 Task: Search round trip flight ticket for 5 adults, 2 children, 1 infant in seat and 2 infants on lap in economy from Gillette: Gillette Campbell County Airport to Springfield: Abraham Lincoln Capital Airport on 5-2-2023 and return on 5-2-2023. Choice of flights is Singapure airlines. Number of bags: 2 checked bags. Price is upto 92000. Outbound departure time preference is 12:15. Return departure time preference is 20:15.
Action: Mouse moved to (345, 284)
Screenshot: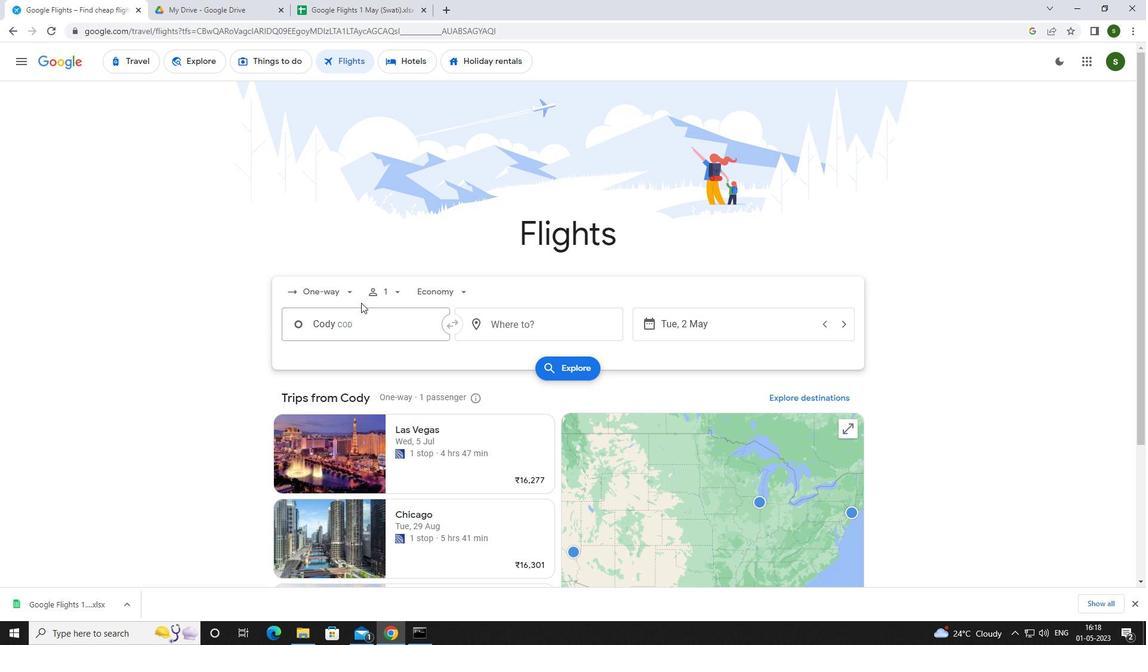 
Action: Mouse pressed left at (345, 284)
Screenshot: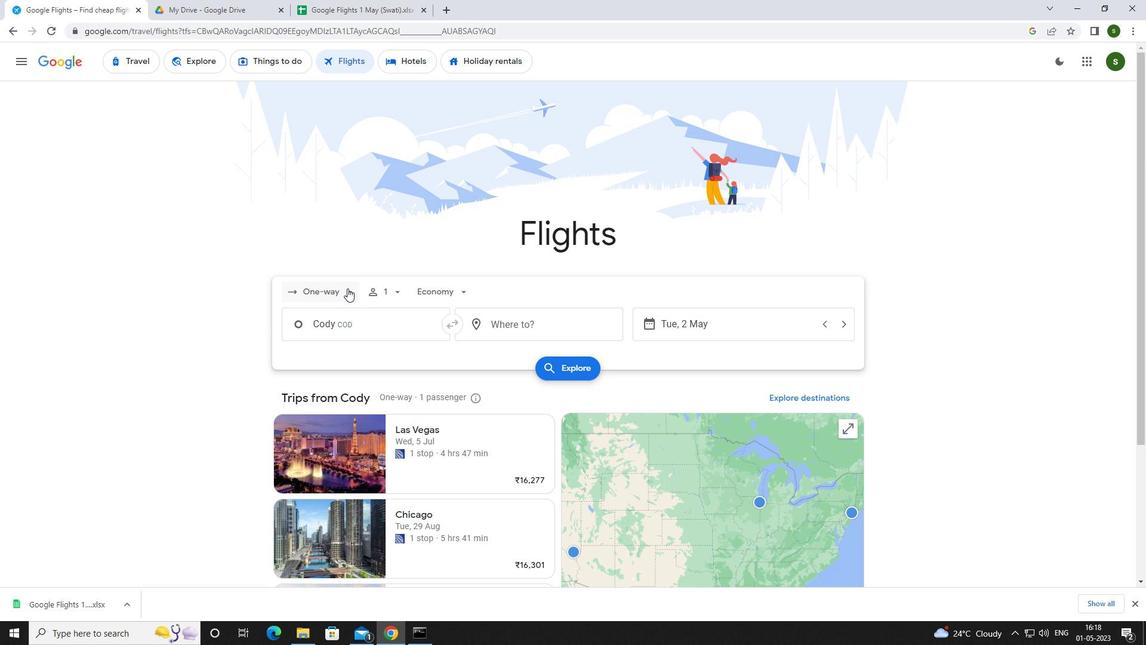 
Action: Mouse moved to (337, 326)
Screenshot: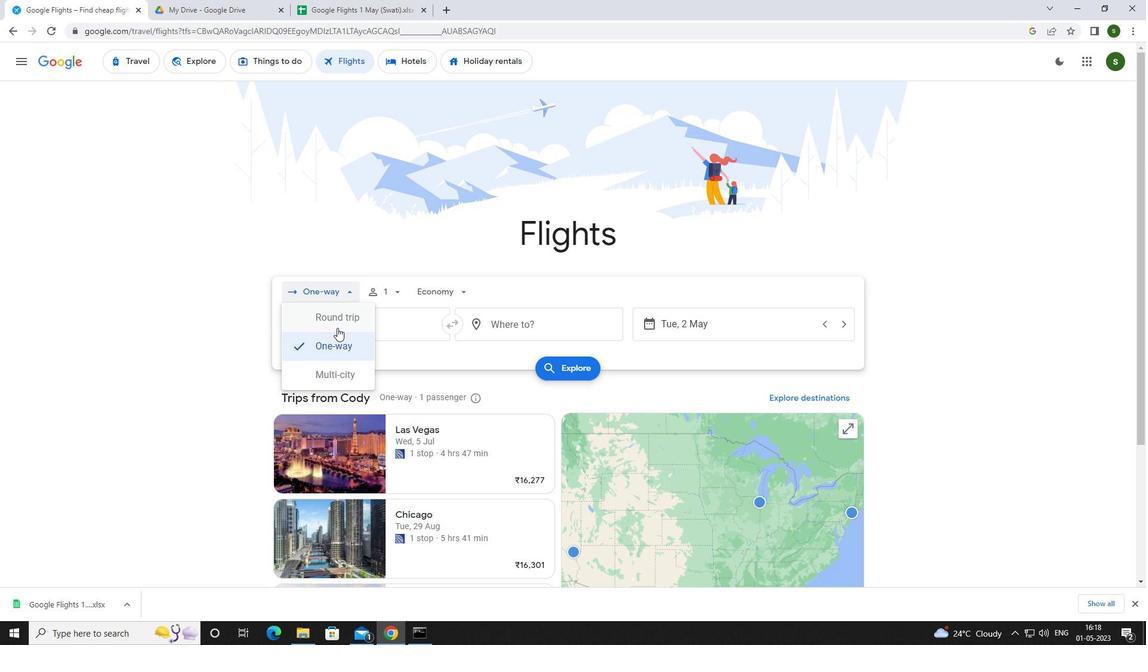 
Action: Mouse pressed left at (337, 326)
Screenshot: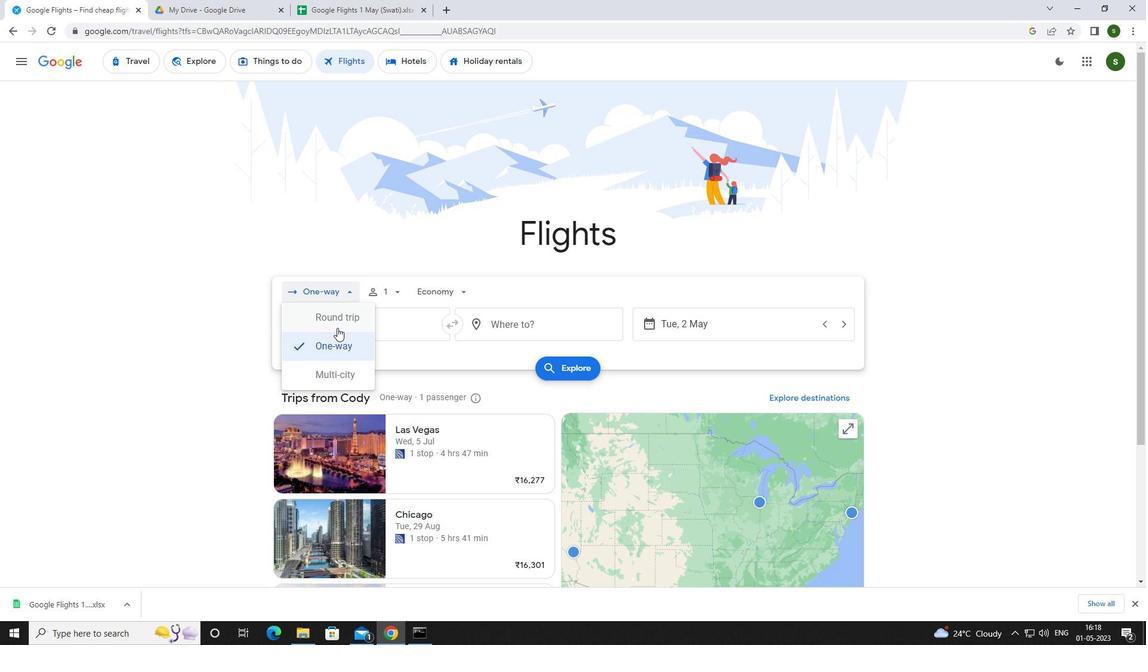 
Action: Mouse moved to (393, 295)
Screenshot: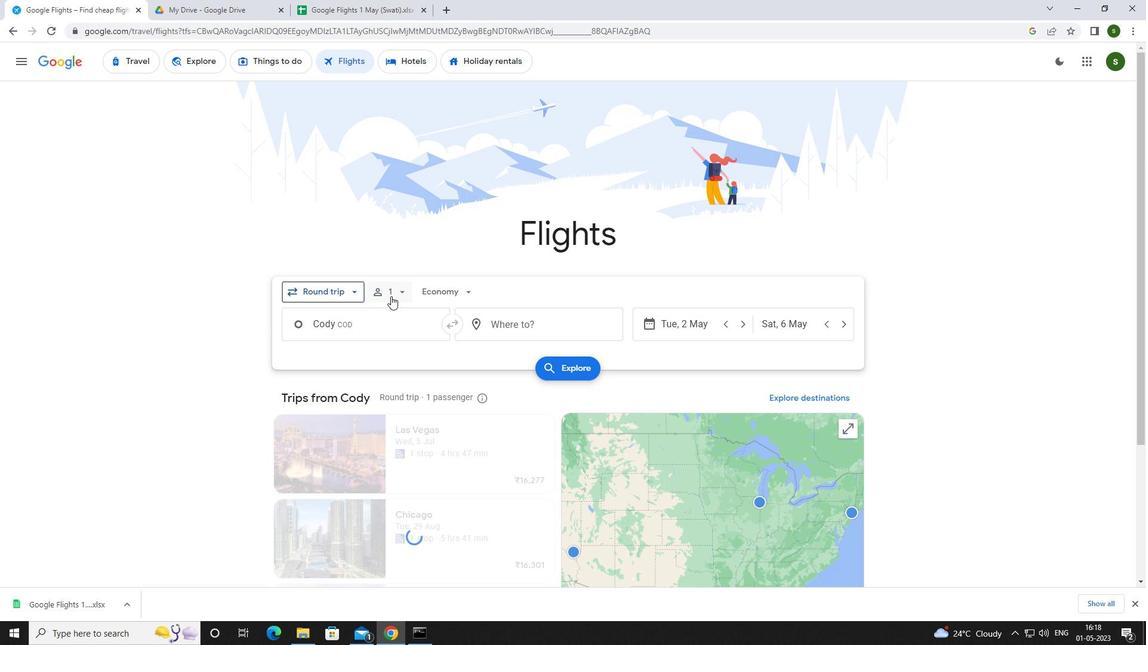 
Action: Mouse pressed left at (393, 295)
Screenshot: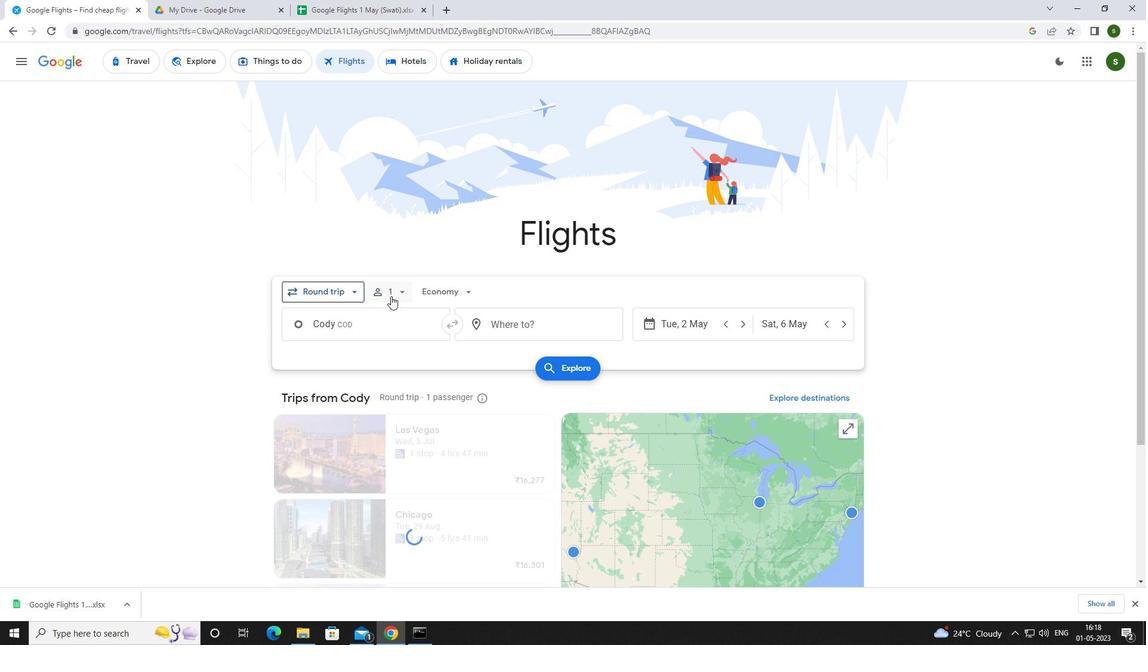
Action: Mouse moved to (501, 321)
Screenshot: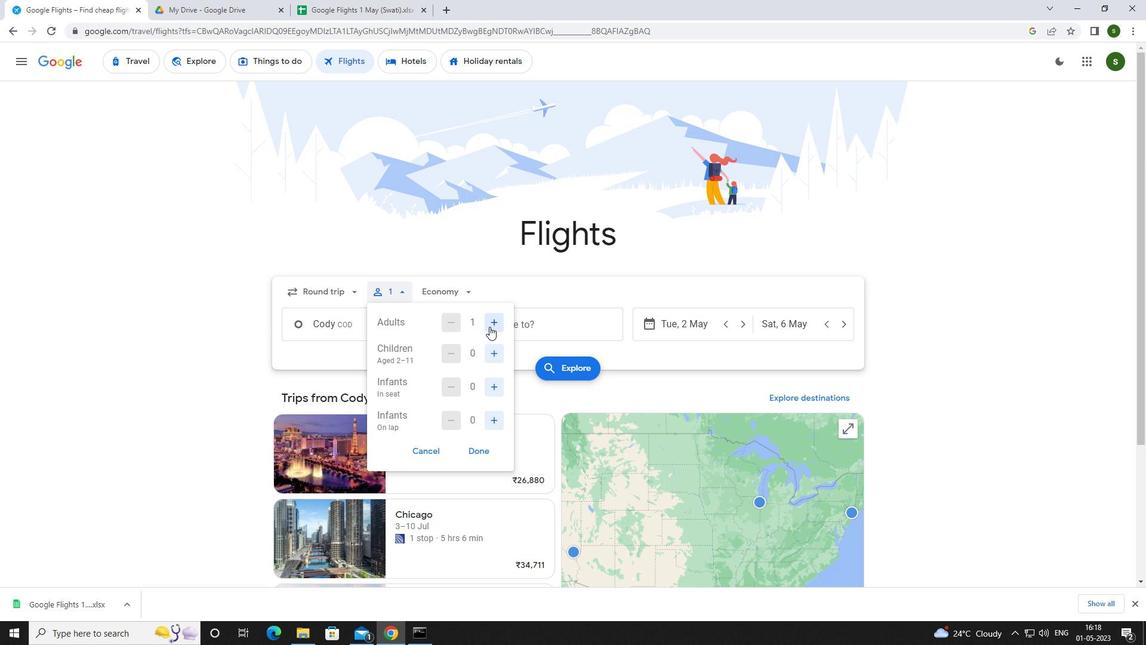 
Action: Mouse pressed left at (501, 321)
Screenshot: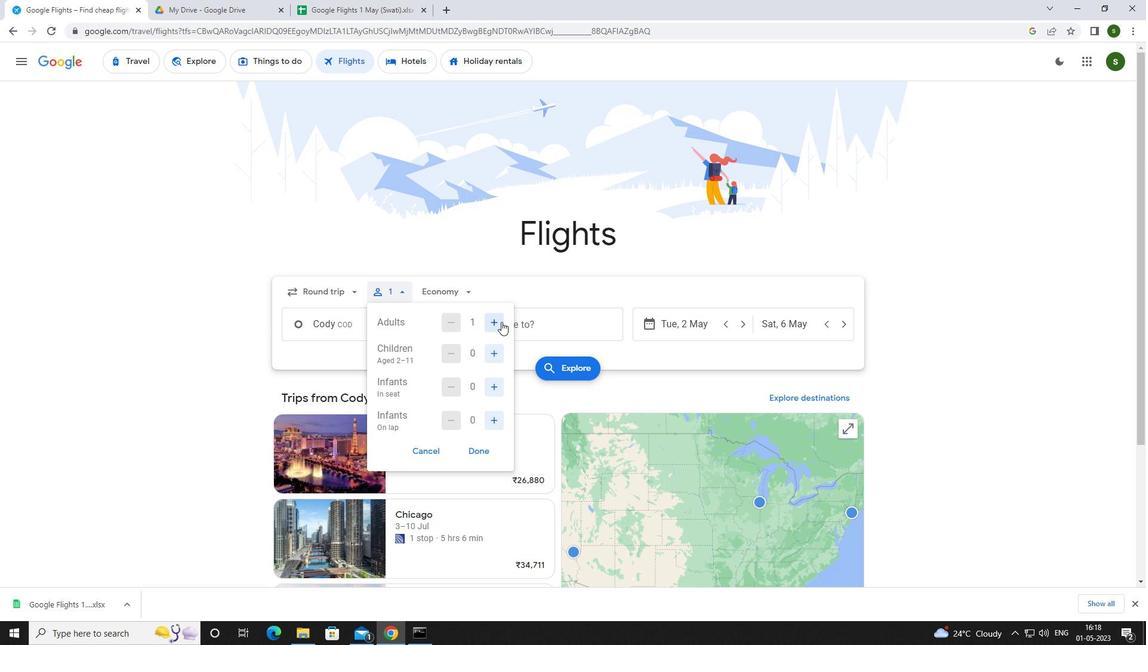 
Action: Mouse pressed left at (501, 321)
Screenshot: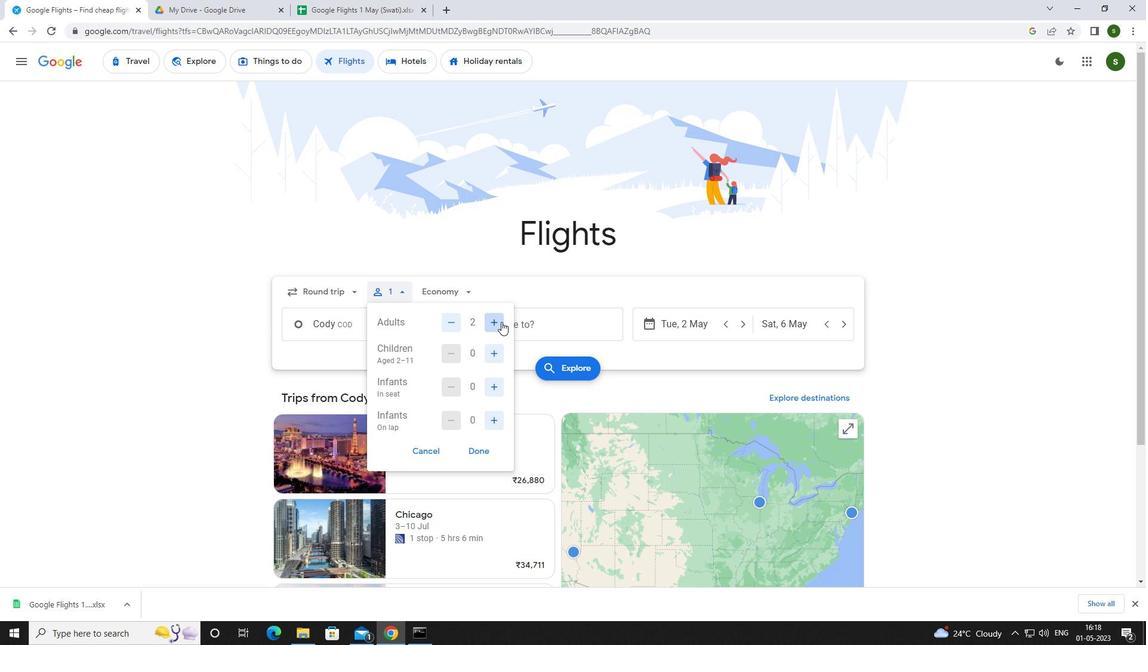 
Action: Mouse pressed left at (501, 321)
Screenshot: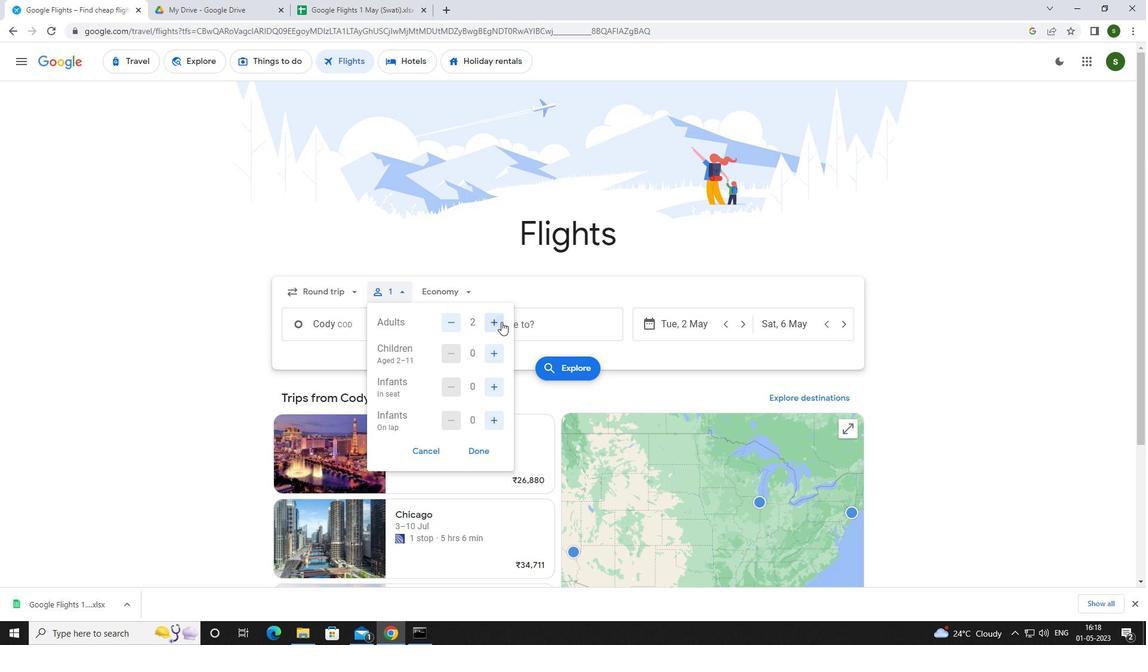 
Action: Mouse pressed left at (501, 321)
Screenshot: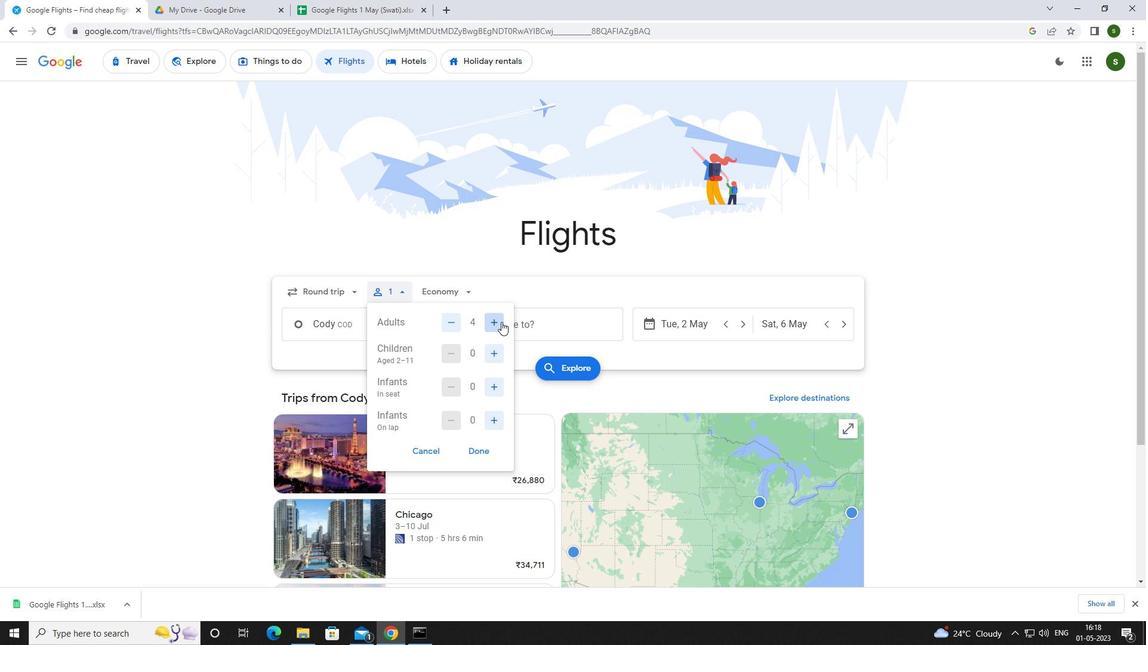 
Action: Mouse moved to (492, 349)
Screenshot: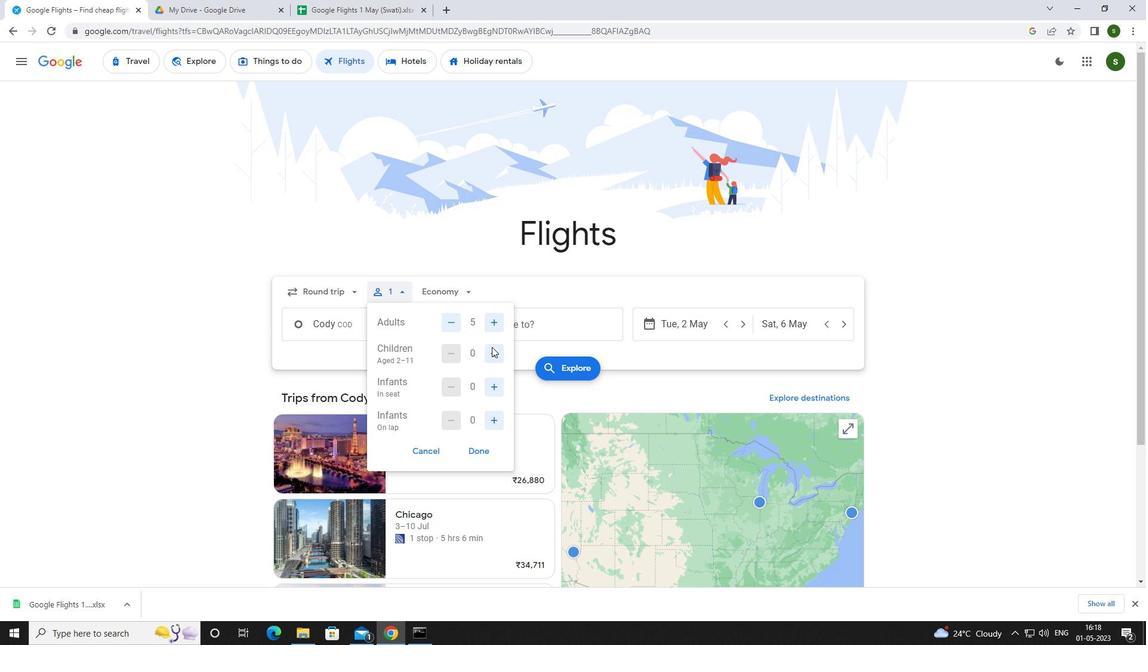 
Action: Mouse pressed left at (492, 349)
Screenshot: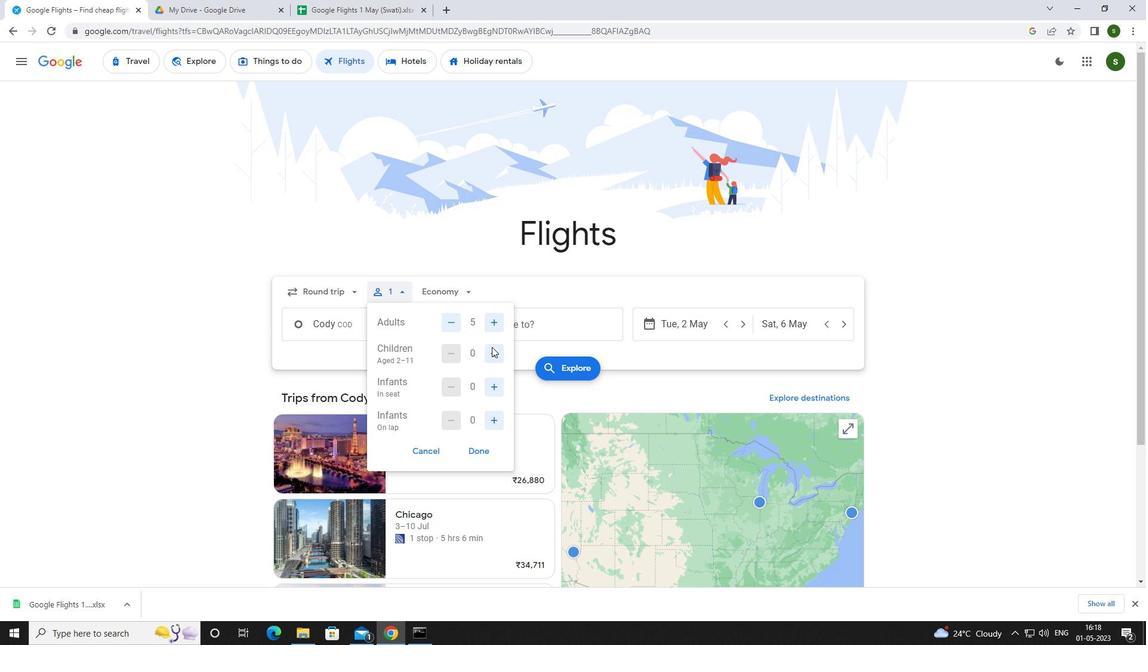 
Action: Mouse pressed left at (492, 349)
Screenshot: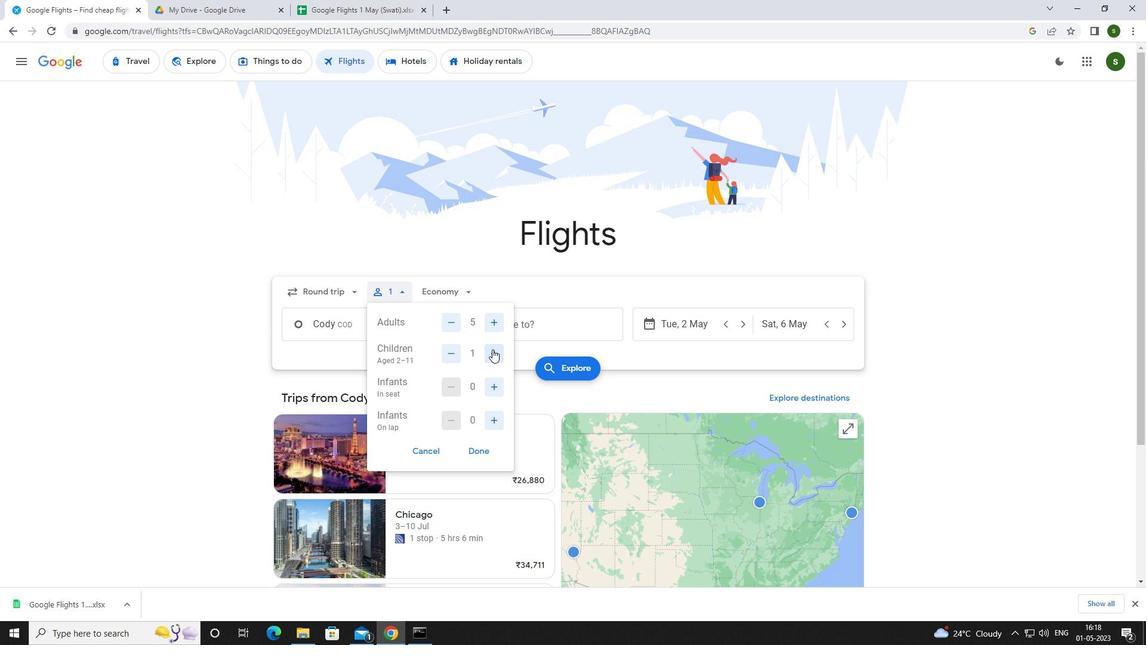 
Action: Mouse moved to (492, 381)
Screenshot: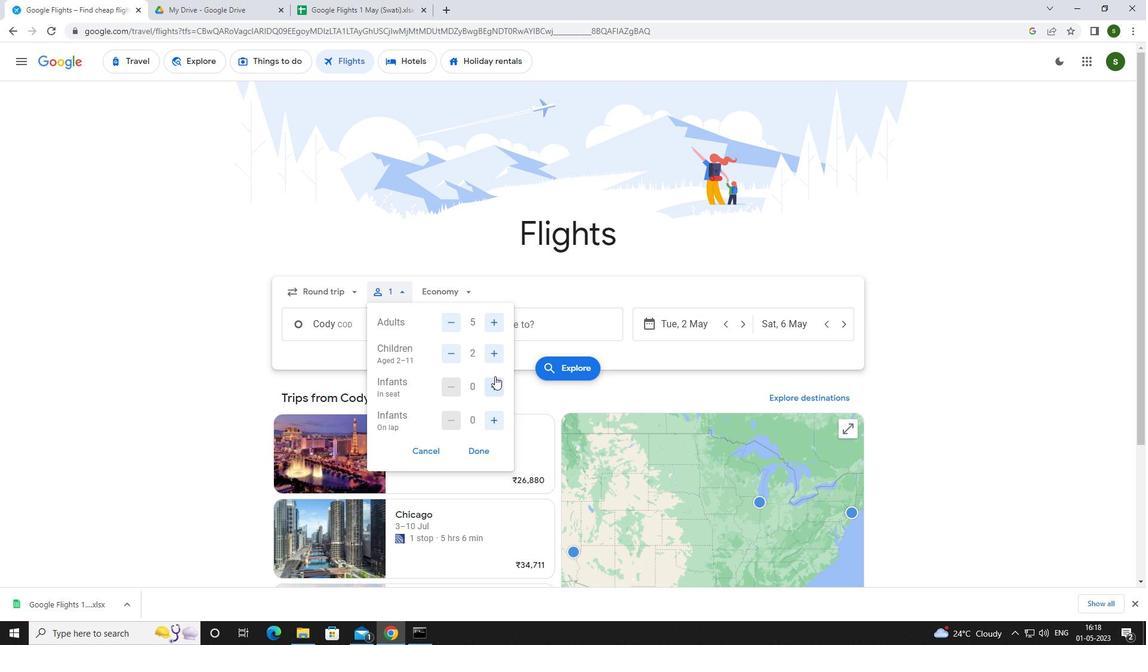 
Action: Mouse pressed left at (492, 381)
Screenshot: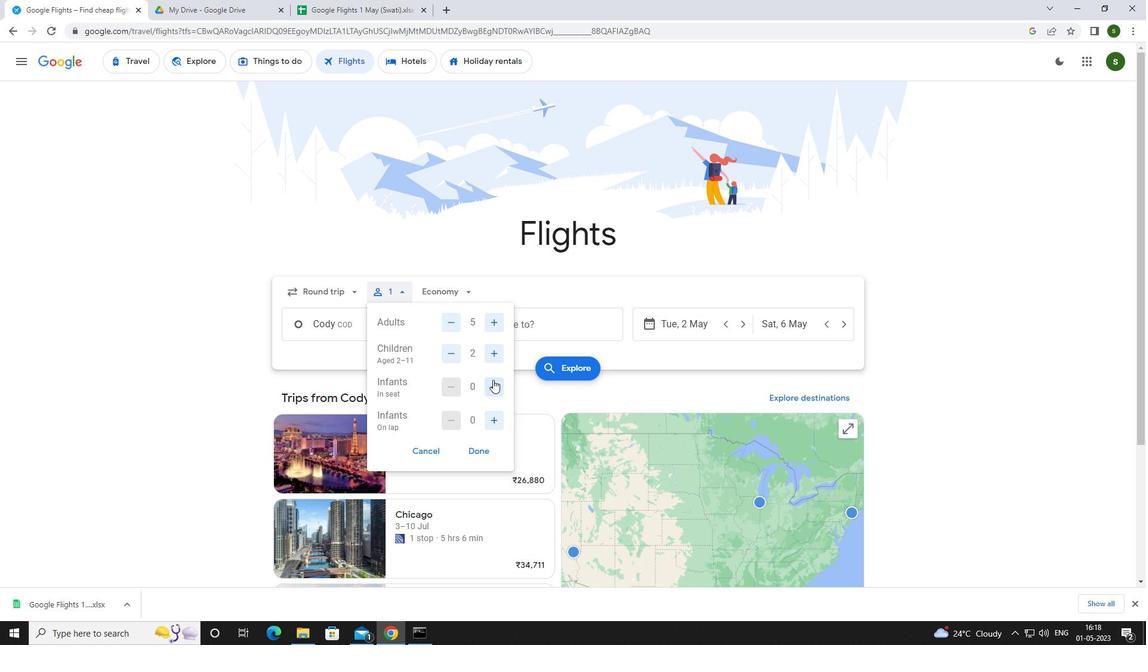 
Action: Mouse moved to (492, 423)
Screenshot: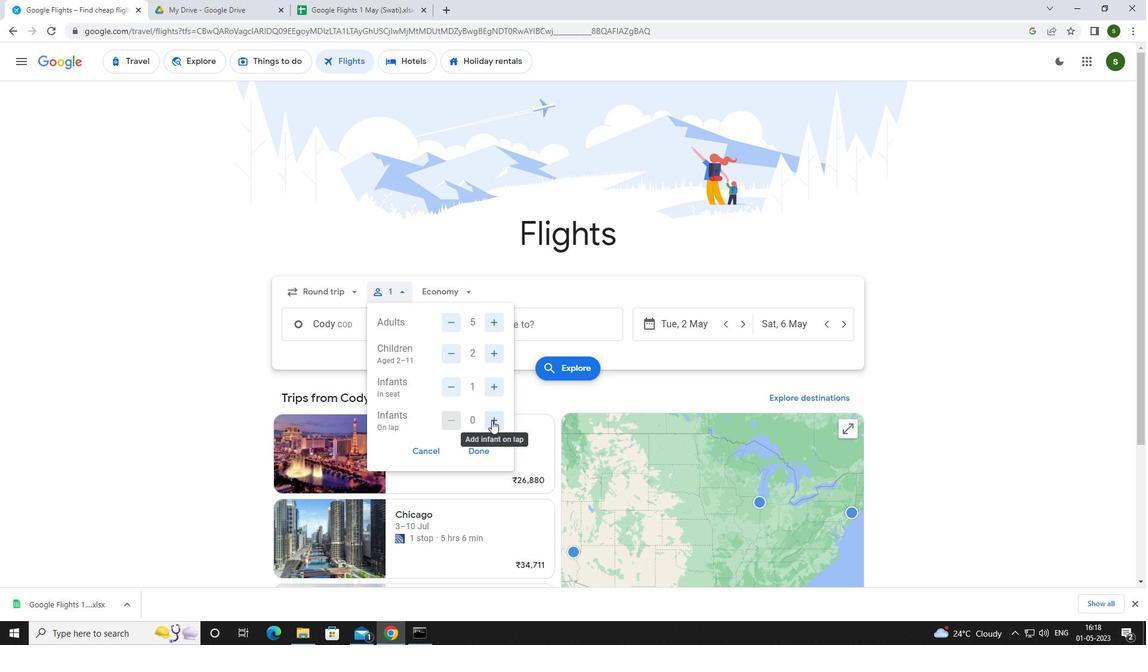 
Action: Mouse pressed left at (492, 423)
Screenshot: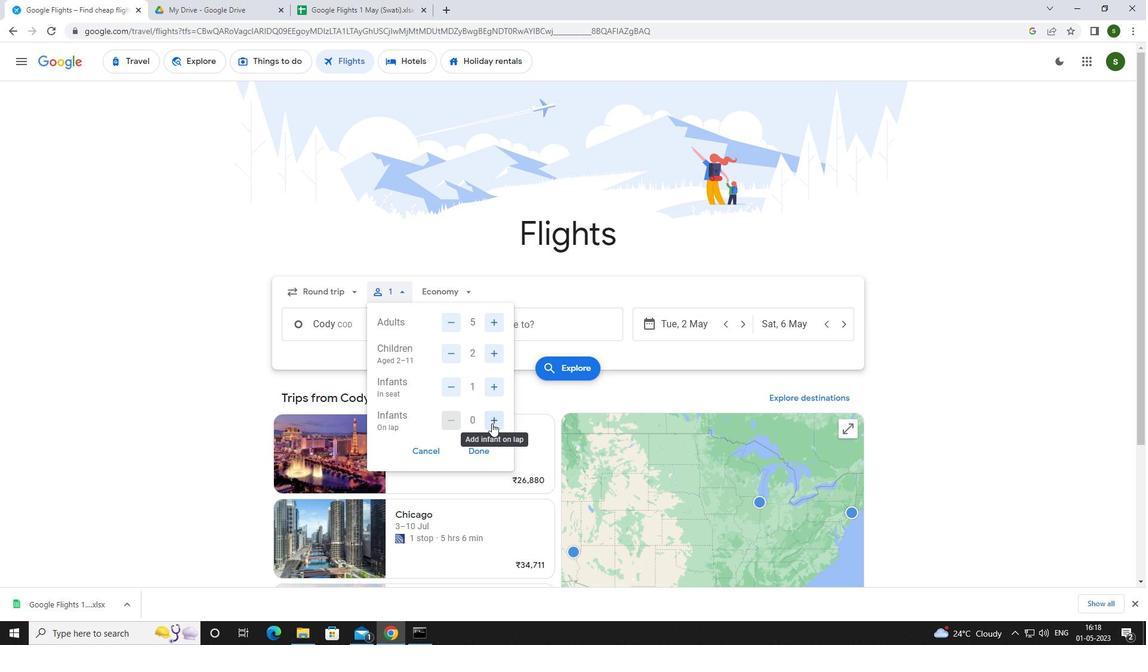 
Action: Mouse moved to (461, 290)
Screenshot: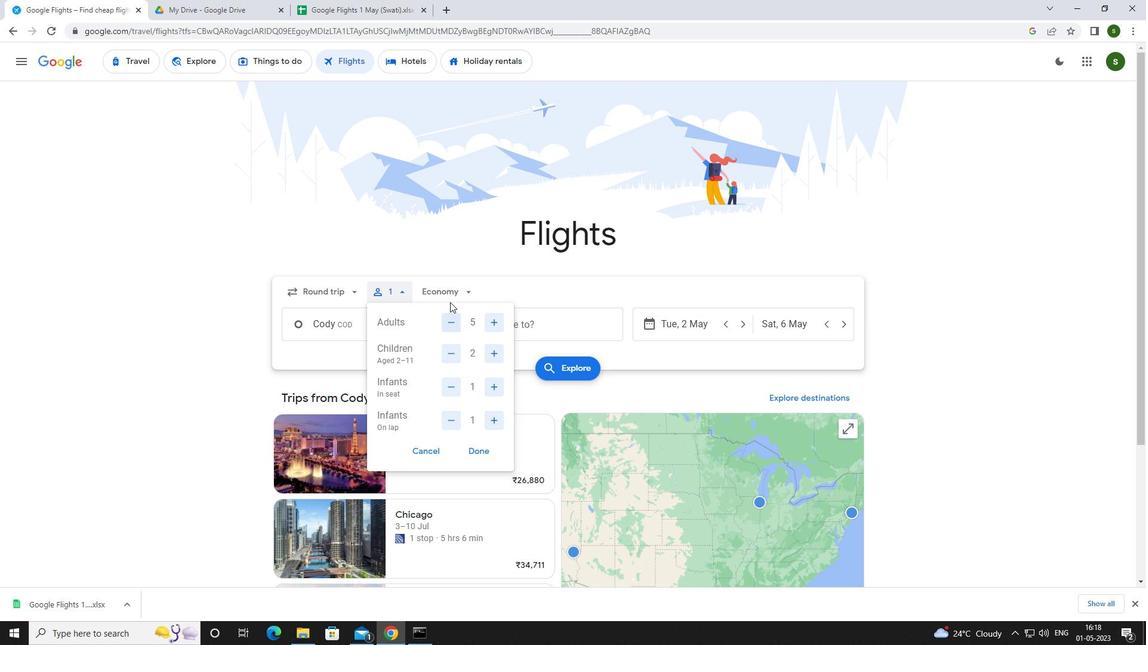 
Action: Mouse pressed left at (461, 290)
Screenshot: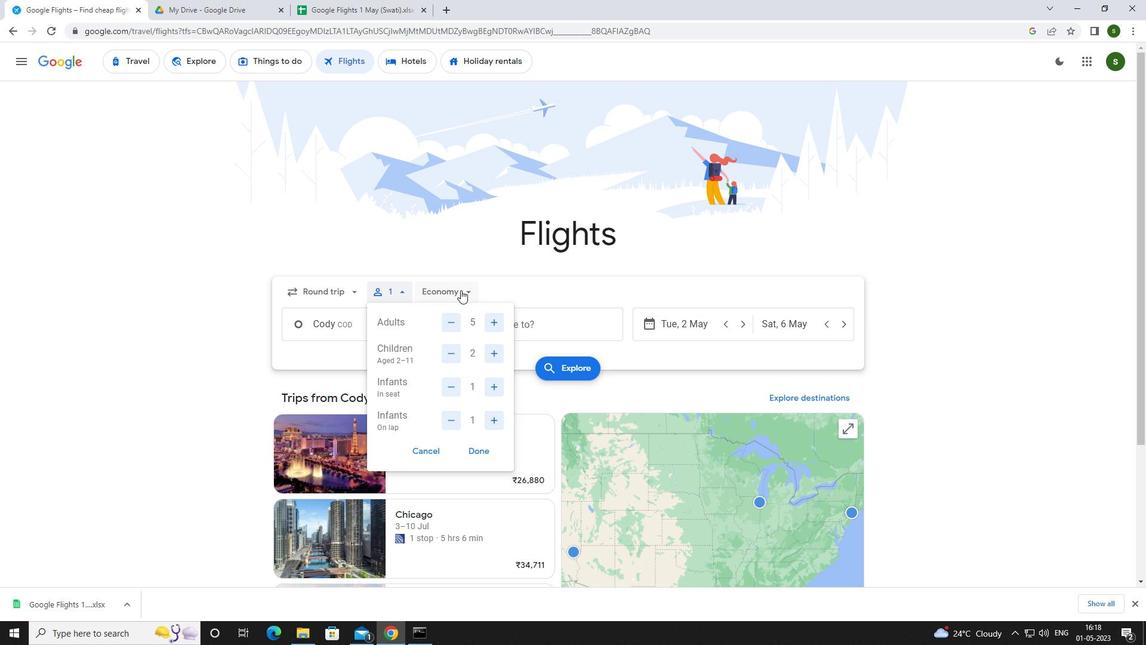 
Action: Mouse moved to (471, 312)
Screenshot: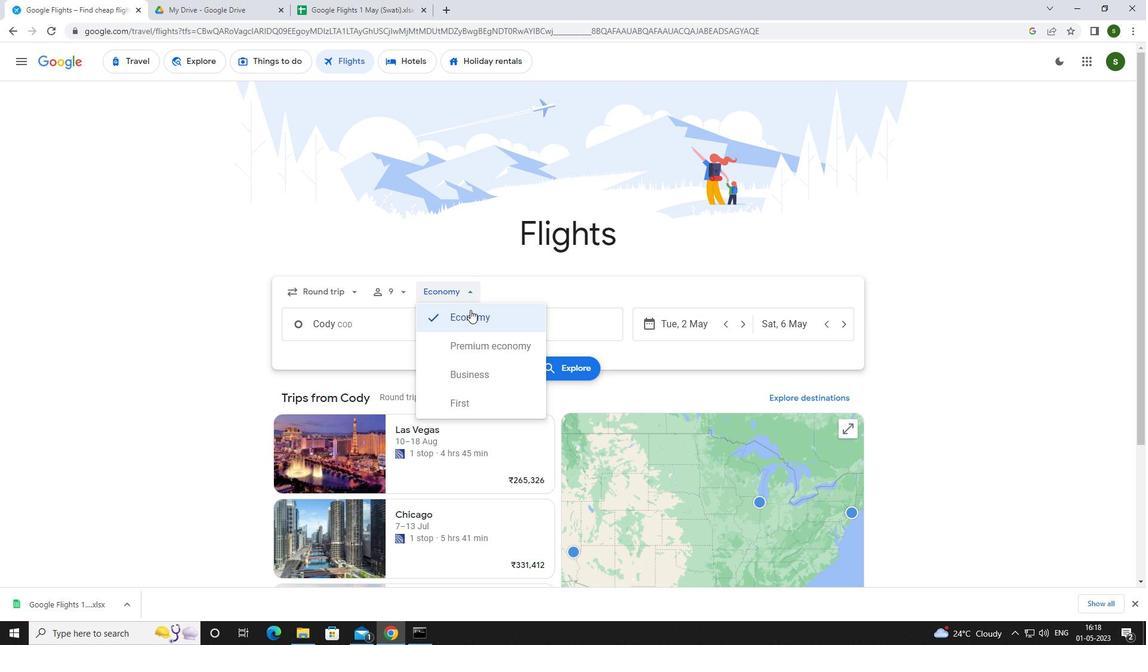 
Action: Mouse pressed left at (471, 312)
Screenshot: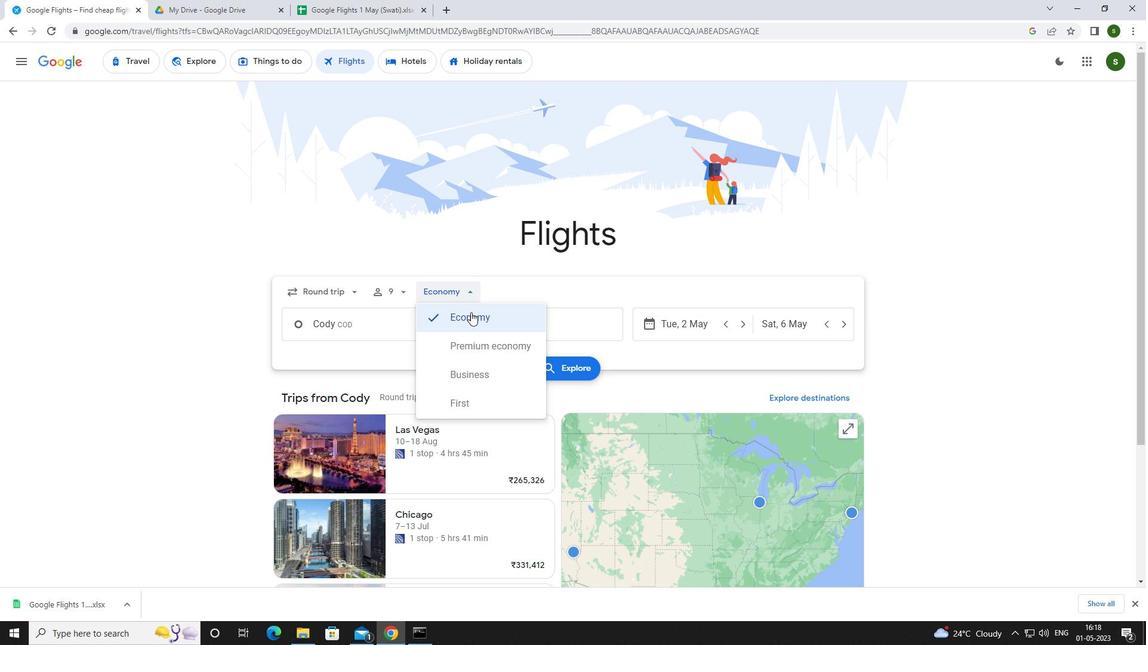 
Action: Mouse moved to (404, 326)
Screenshot: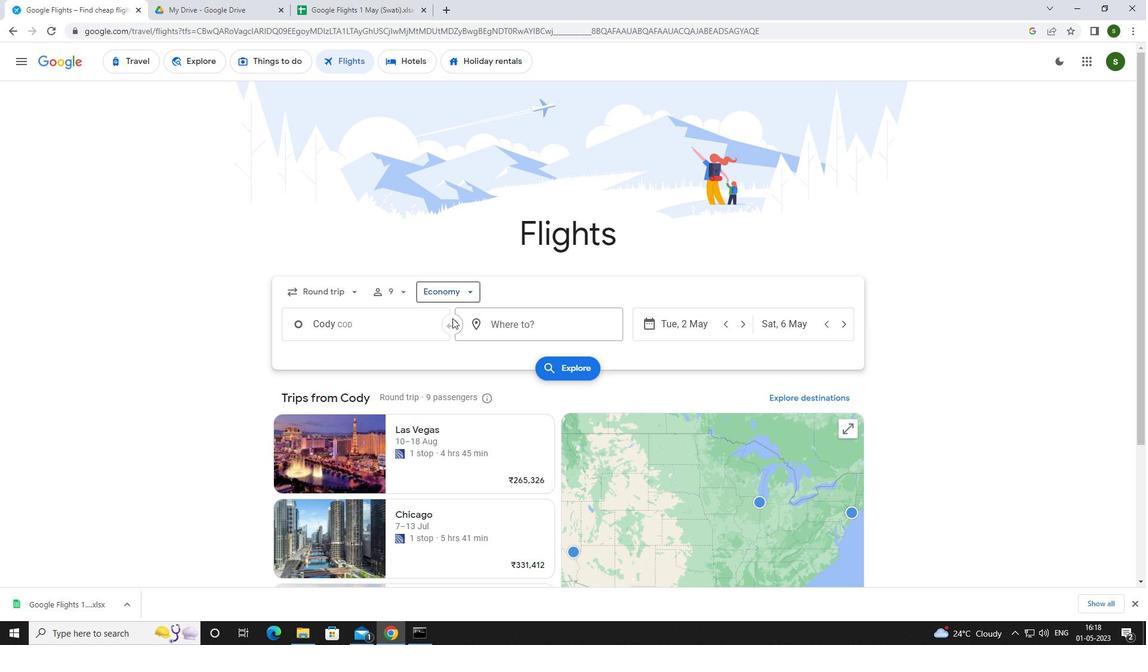 
Action: Mouse pressed left at (404, 326)
Screenshot: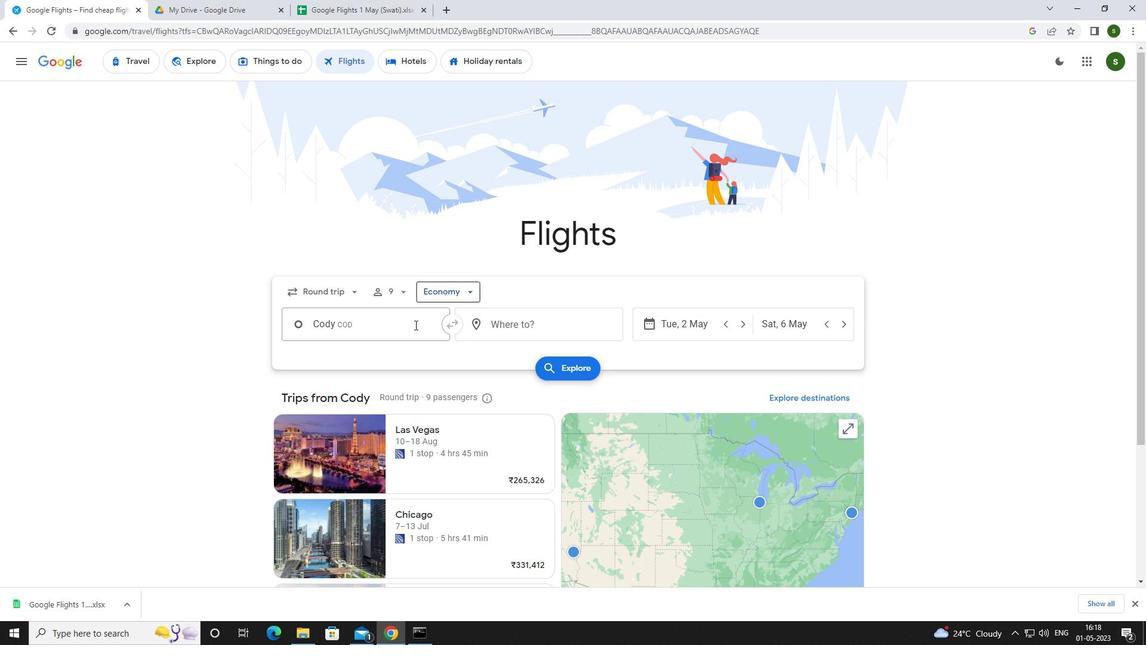 
Action: Key pressed <Key.caps_lock>g<Key.caps_lock>illette<Key.enter>
Screenshot: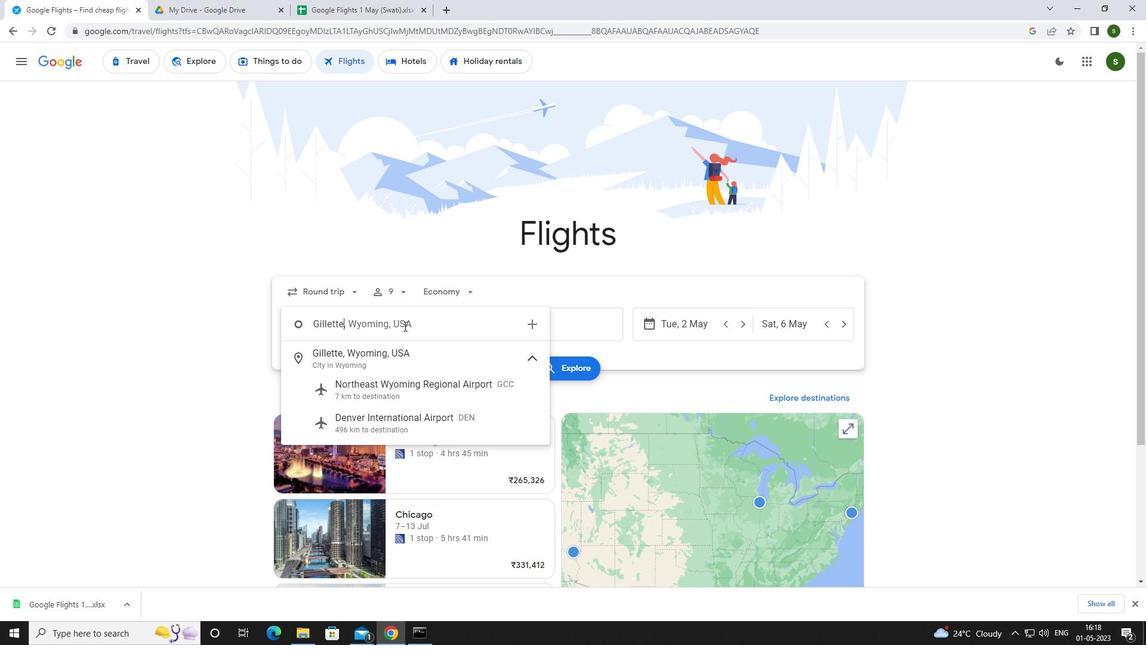 
Action: Mouse moved to (493, 315)
Screenshot: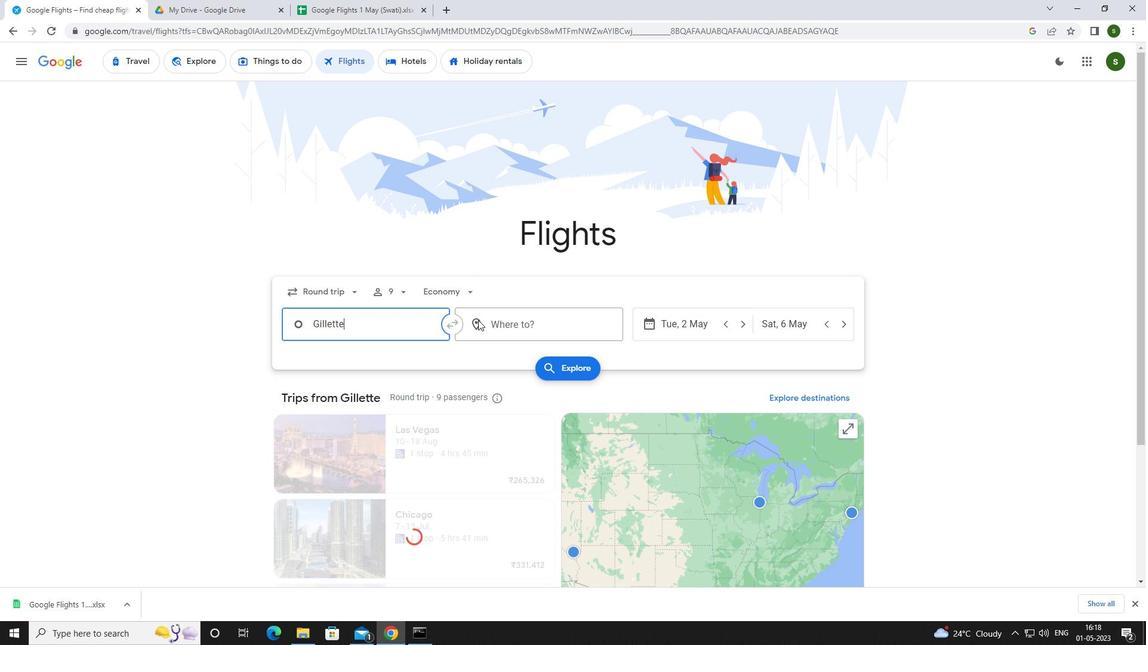 
Action: Mouse pressed left at (493, 315)
Screenshot: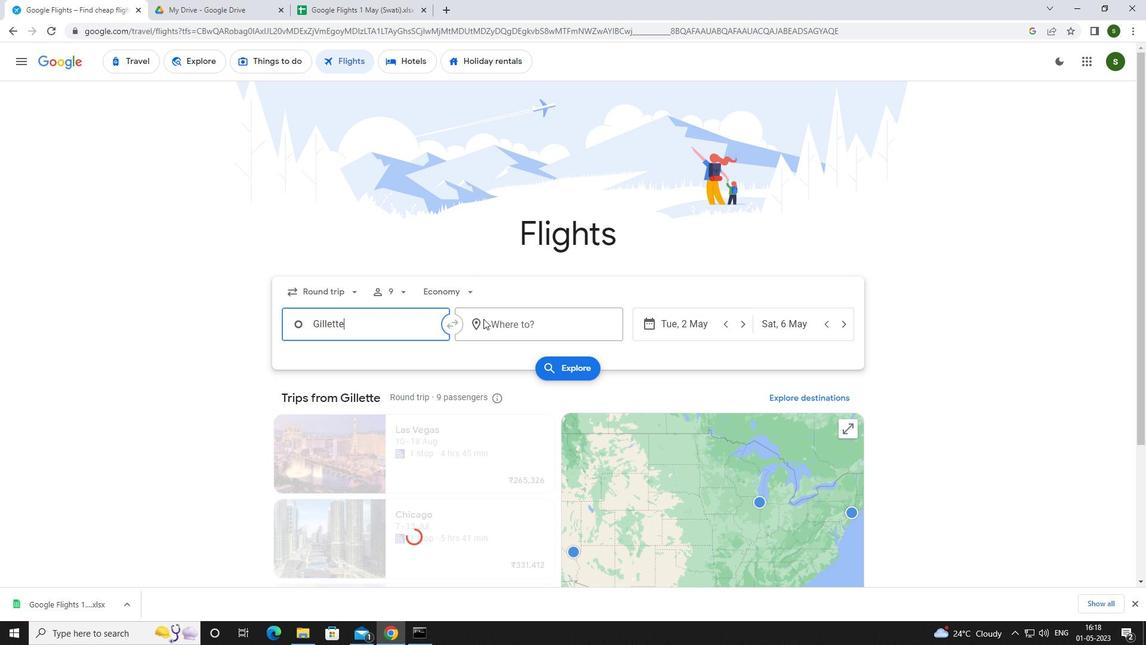 
Action: Mouse moved to (482, 317)
Screenshot: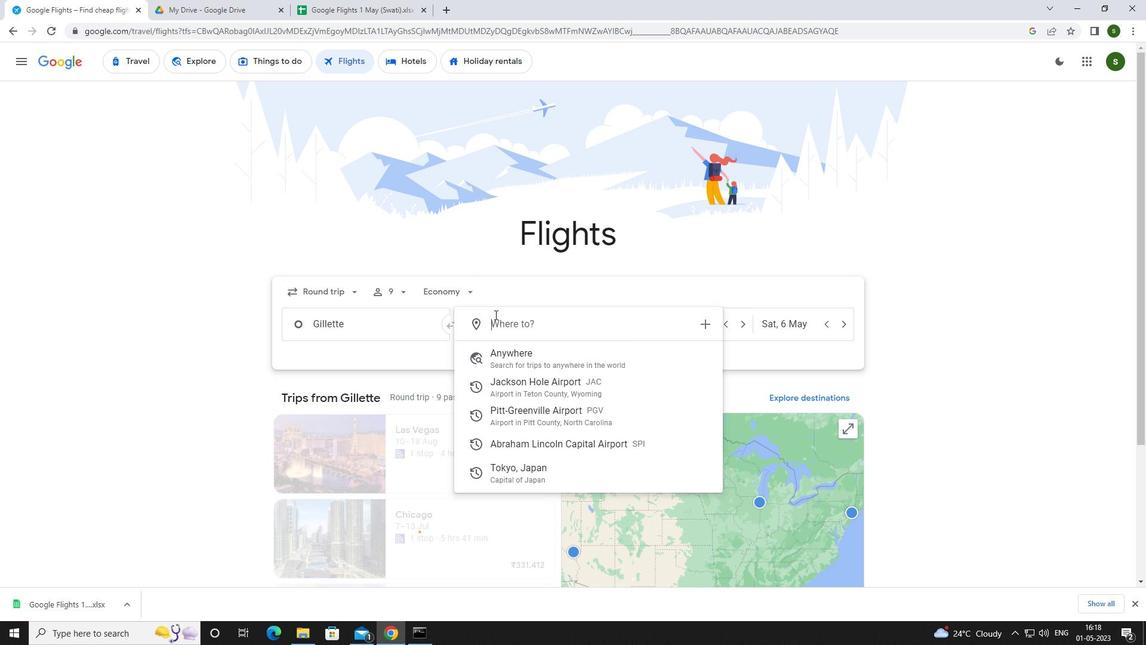 
Action: Key pressed <Key.caps_lock>s<Key.caps_lock>pringfi
Screenshot: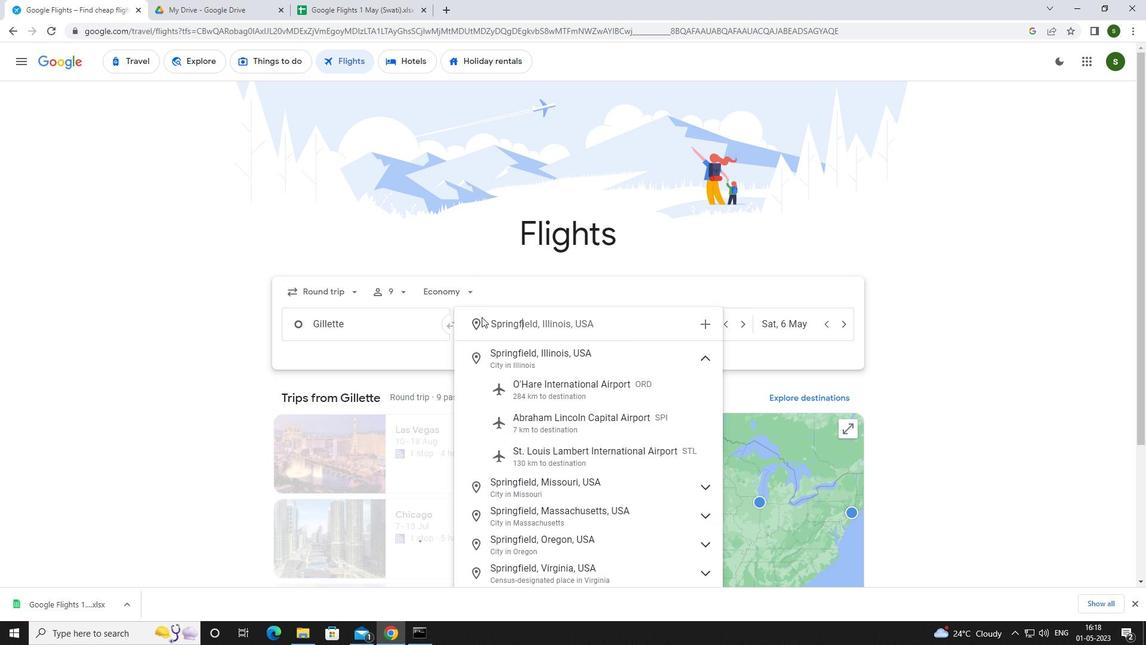 
Action: Mouse moved to (550, 430)
Screenshot: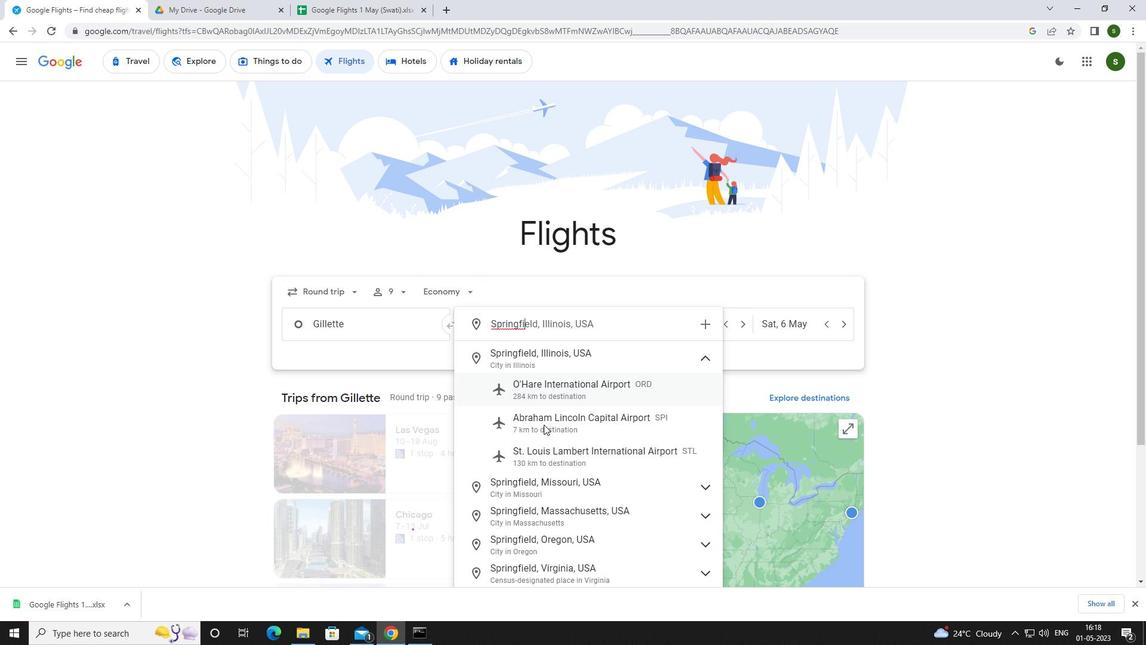 
Action: Mouse pressed left at (550, 430)
Screenshot: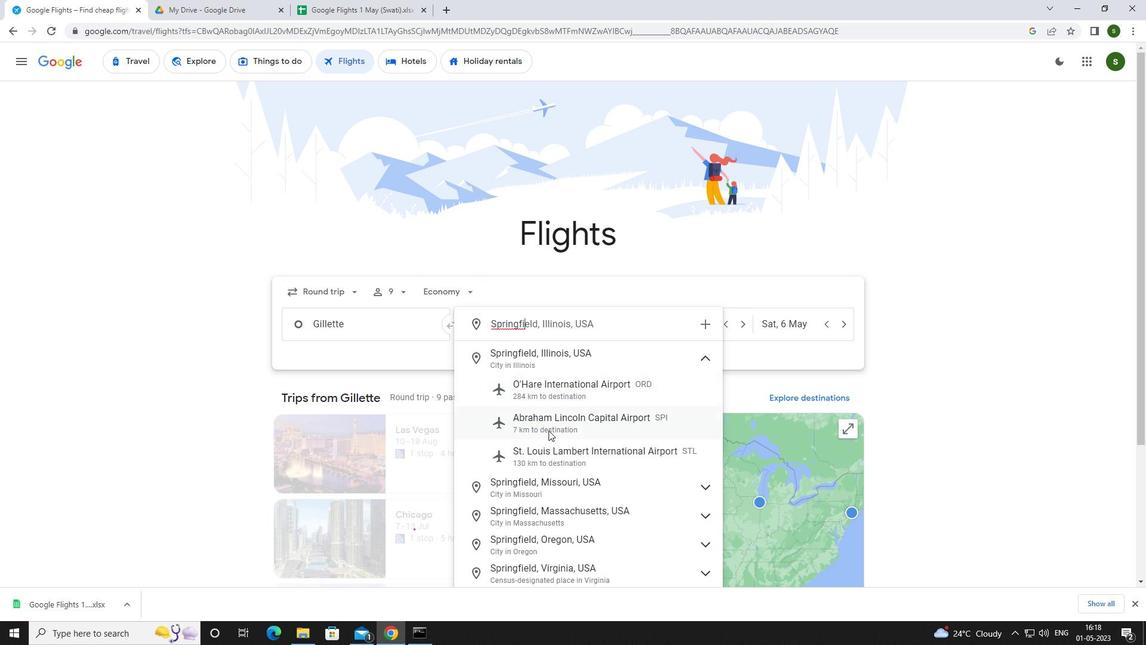 
Action: Mouse moved to (698, 327)
Screenshot: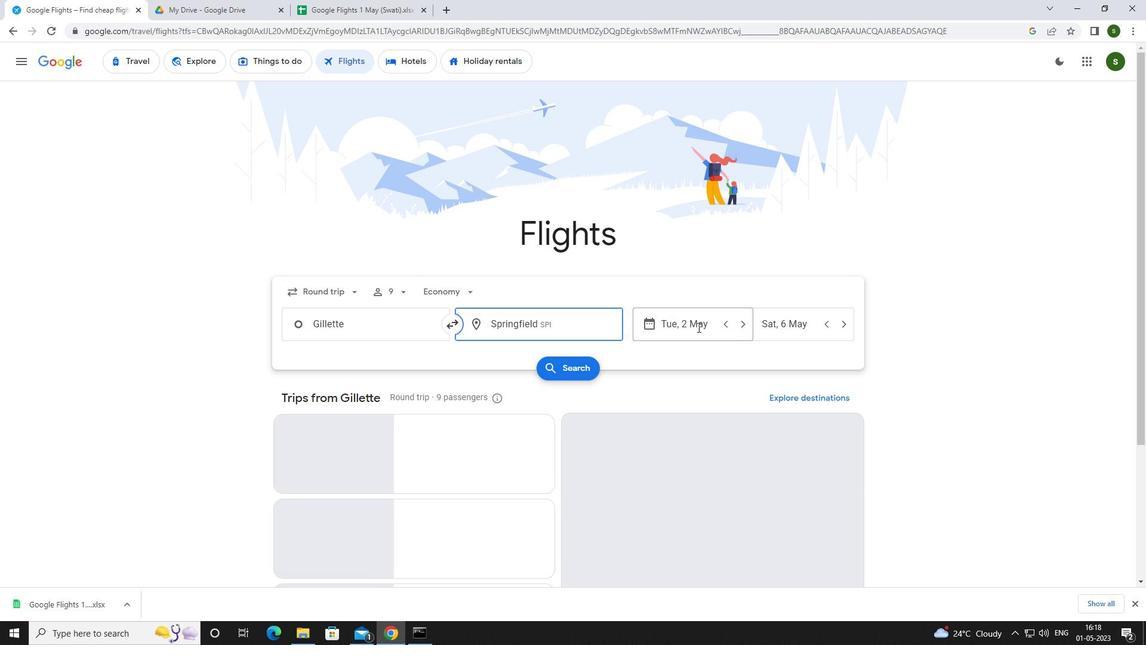 
Action: Mouse pressed left at (698, 327)
Screenshot: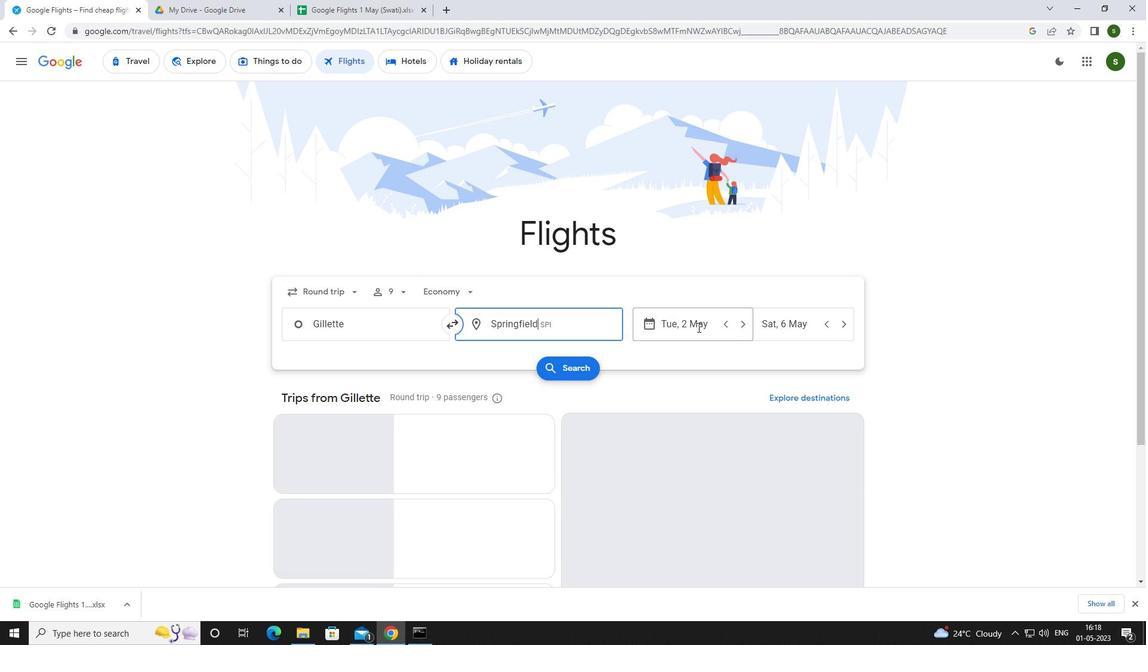 
Action: Mouse moved to (490, 372)
Screenshot: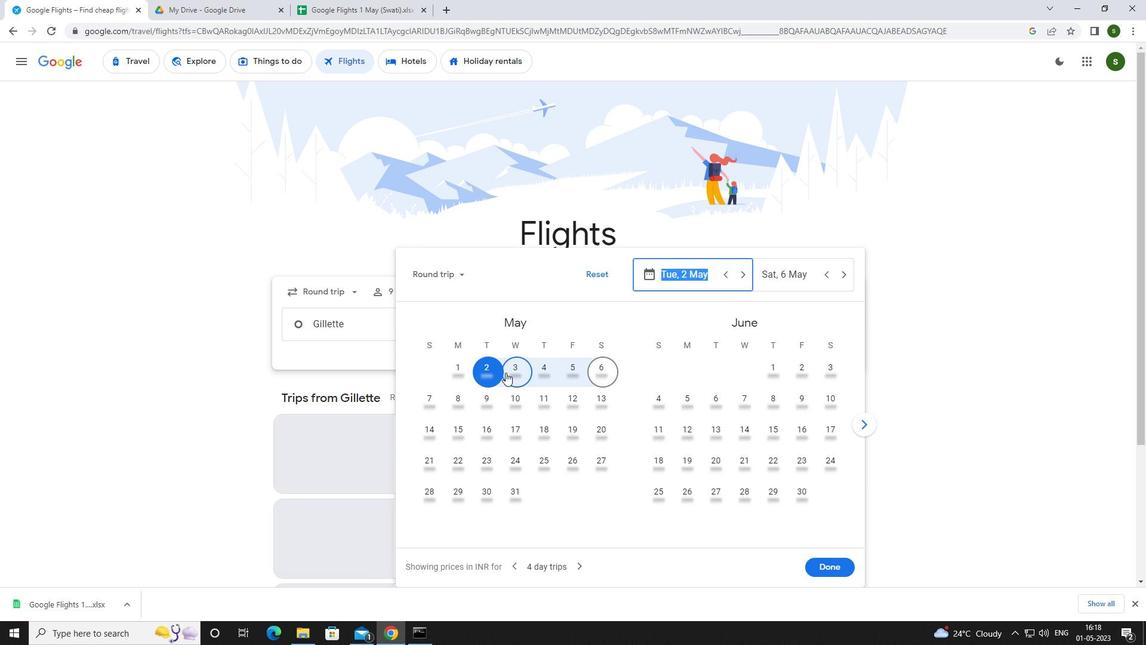 
Action: Mouse pressed left at (490, 372)
Screenshot: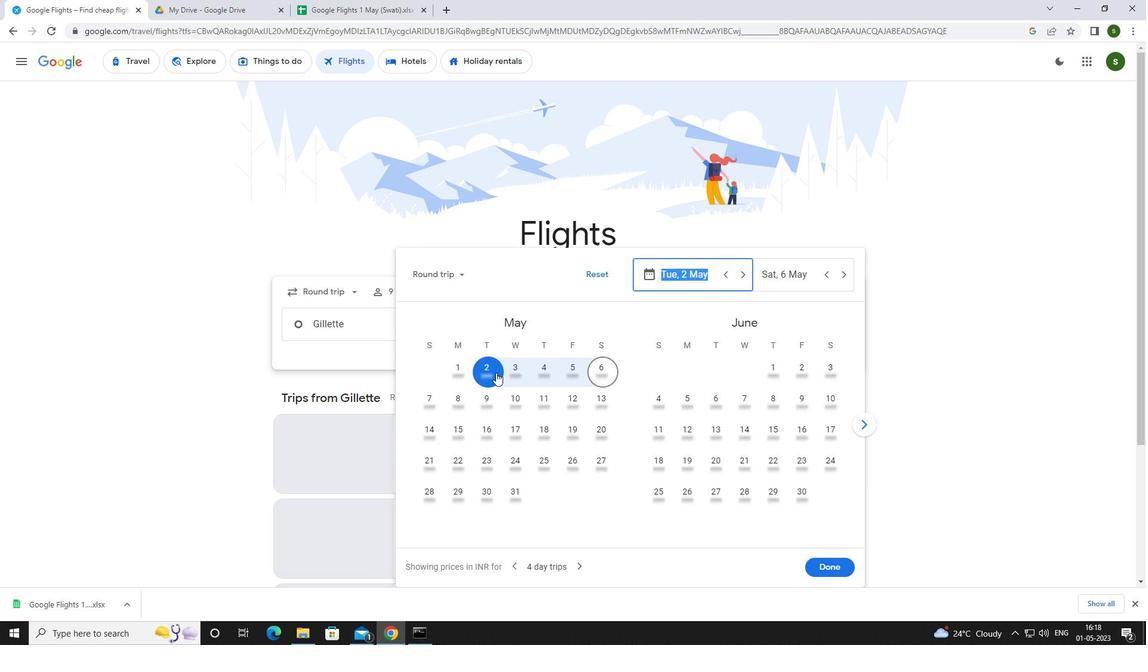 
Action: Mouse pressed left at (490, 372)
Screenshot: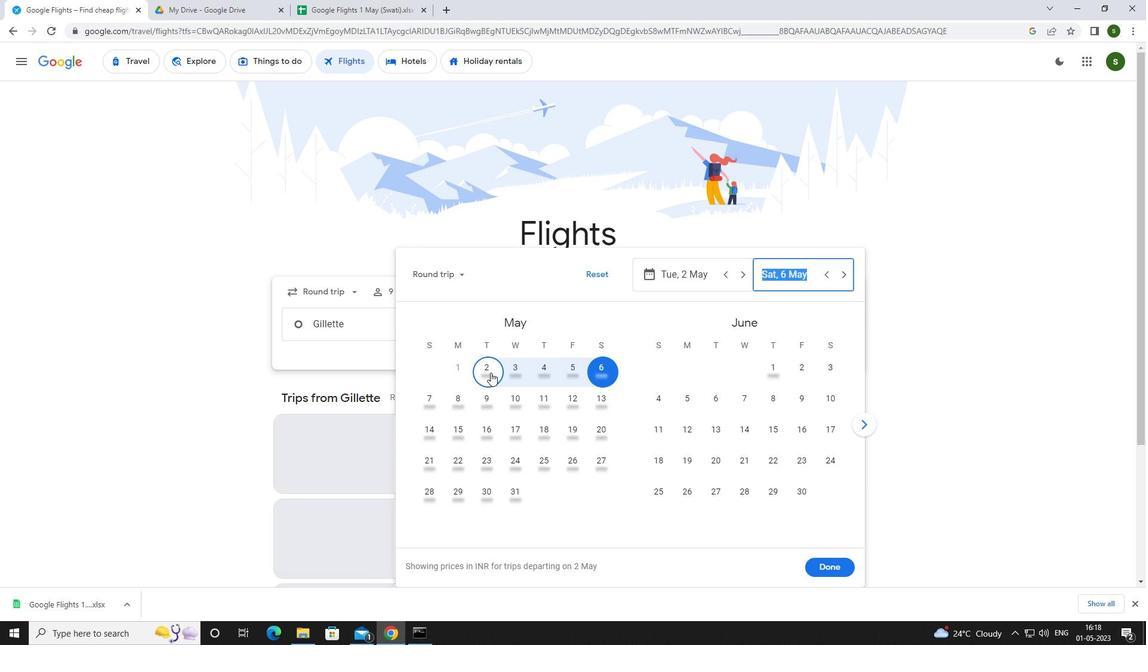 
Action: Mouse moved to (488, 371)
Screenshot: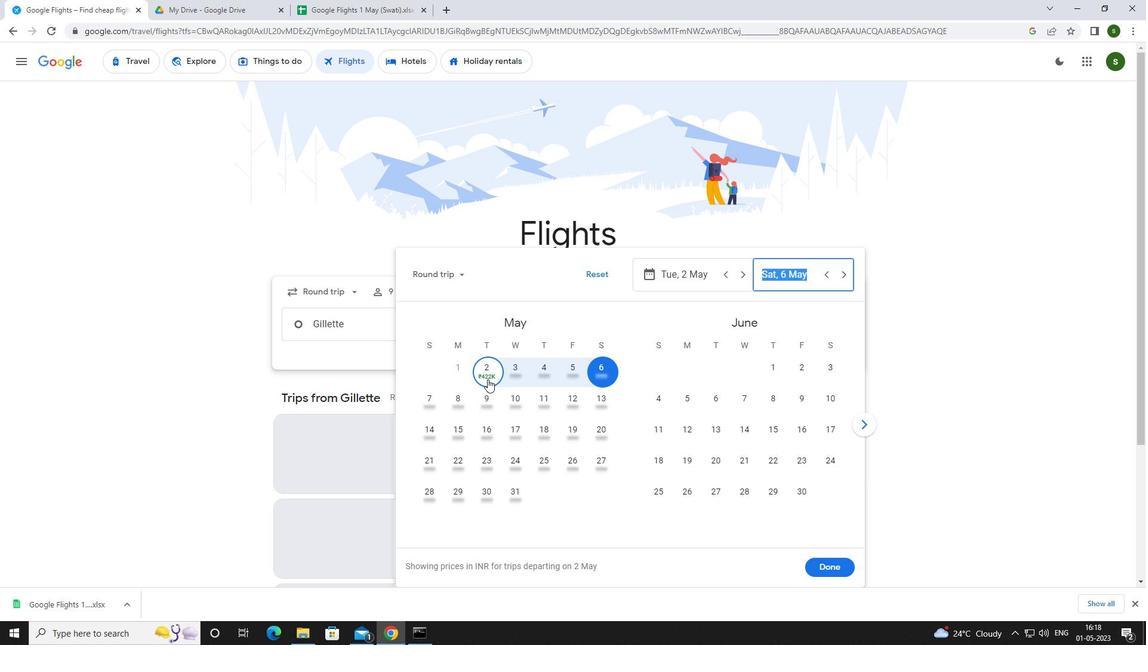 
Action: Mouse pressed left at (488, 371)
Screenshot: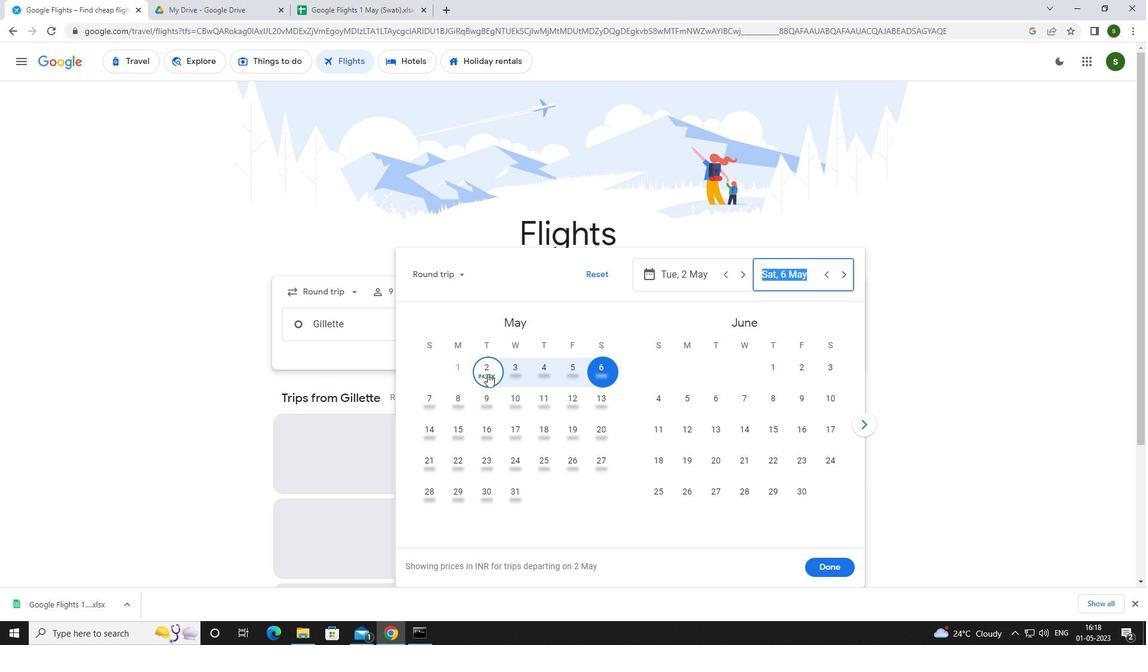 
Action: Mouse moved to (821, 568)
Screenshot: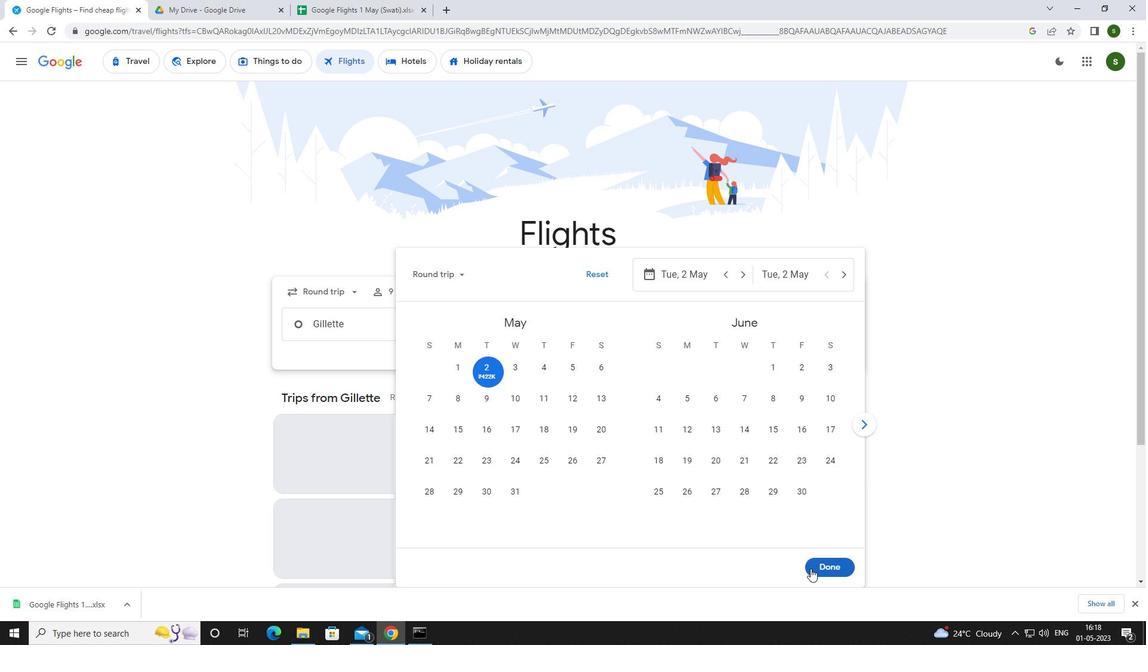 
Action: Mouse pressed left at (821, 568)
Screenshot: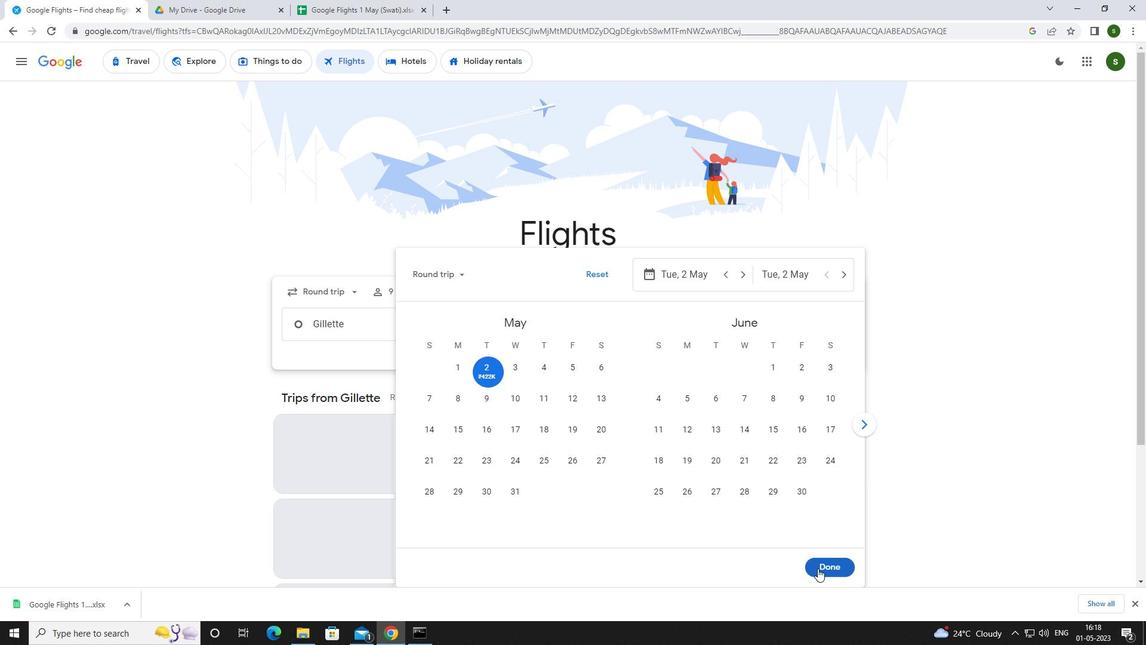 
Action: Mouse moved to (560, 364)
Screenshot: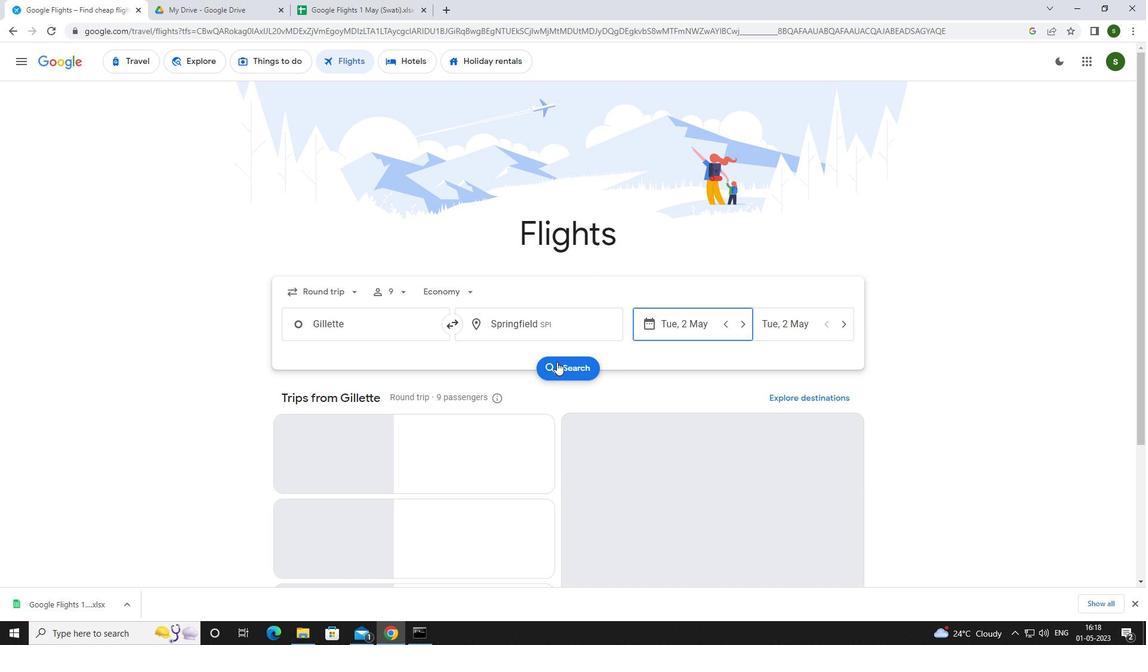 
Action: Mouse pressed left at (560, 364)
Screenshot: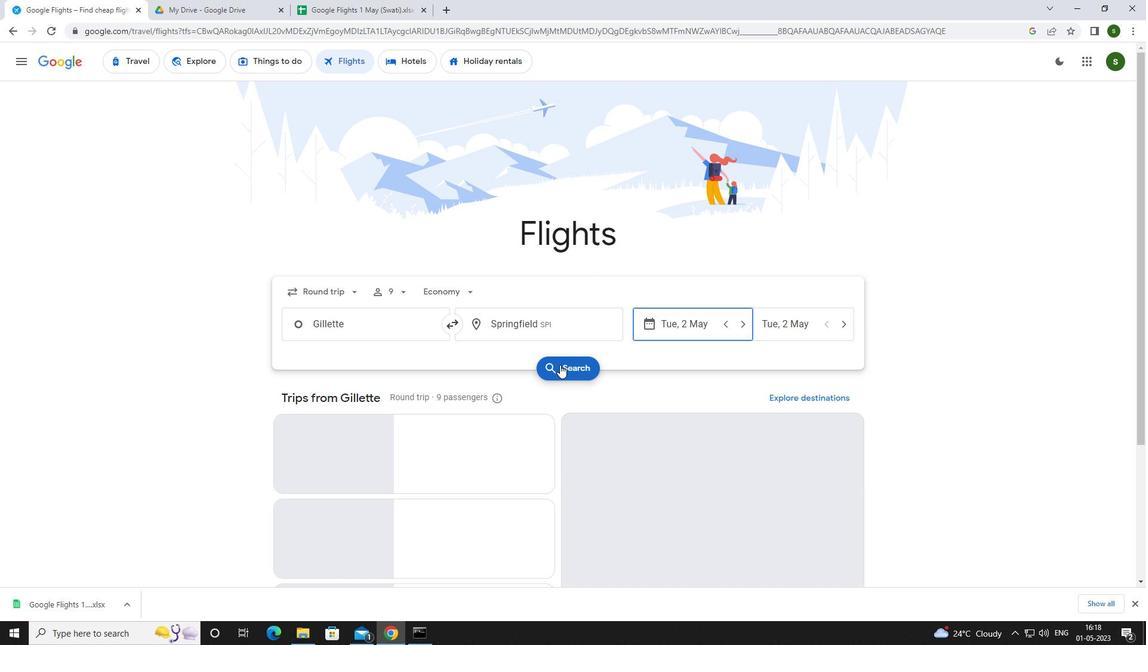 
Action: Mouse moved to (292, 167)
Screenshot: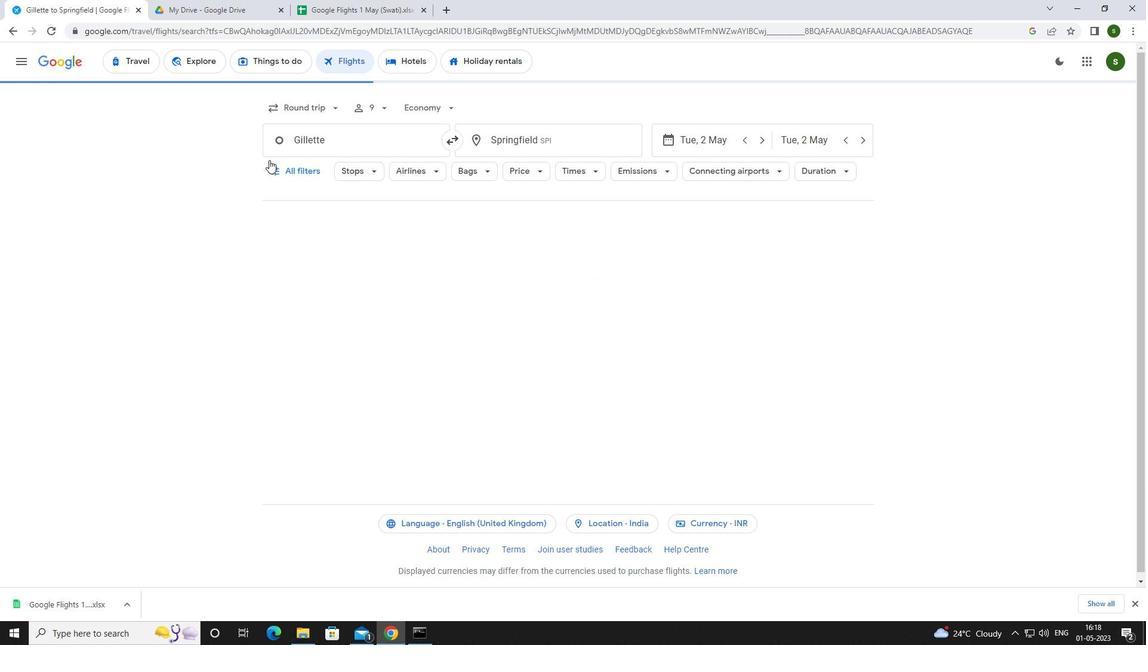 
Action: Mouse pressed left at (292, 167)
Screenshot: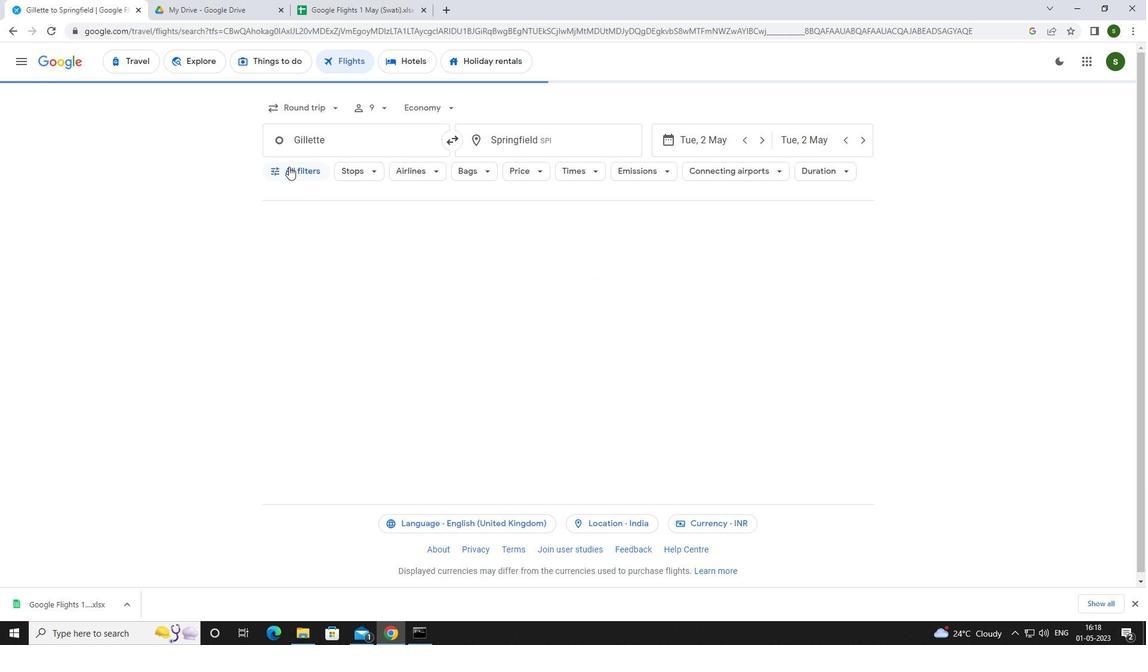 
Action: Mouse moved to (447, 423)
Screenshot: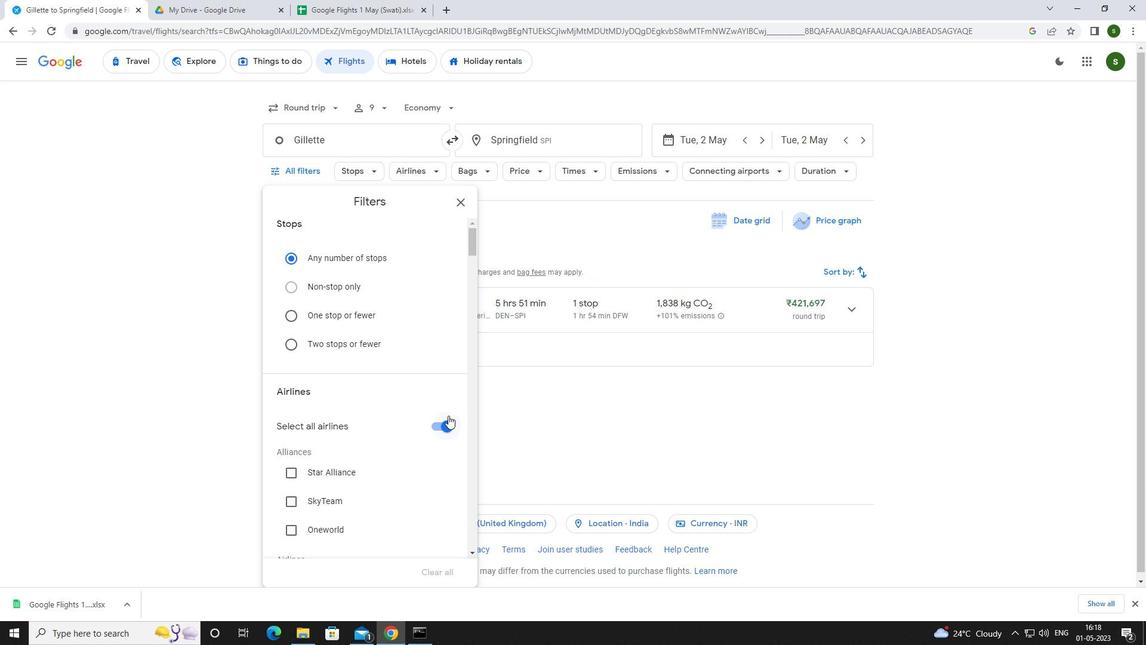 
Action: Mouse pressed left at (447, 423)
Screenshot: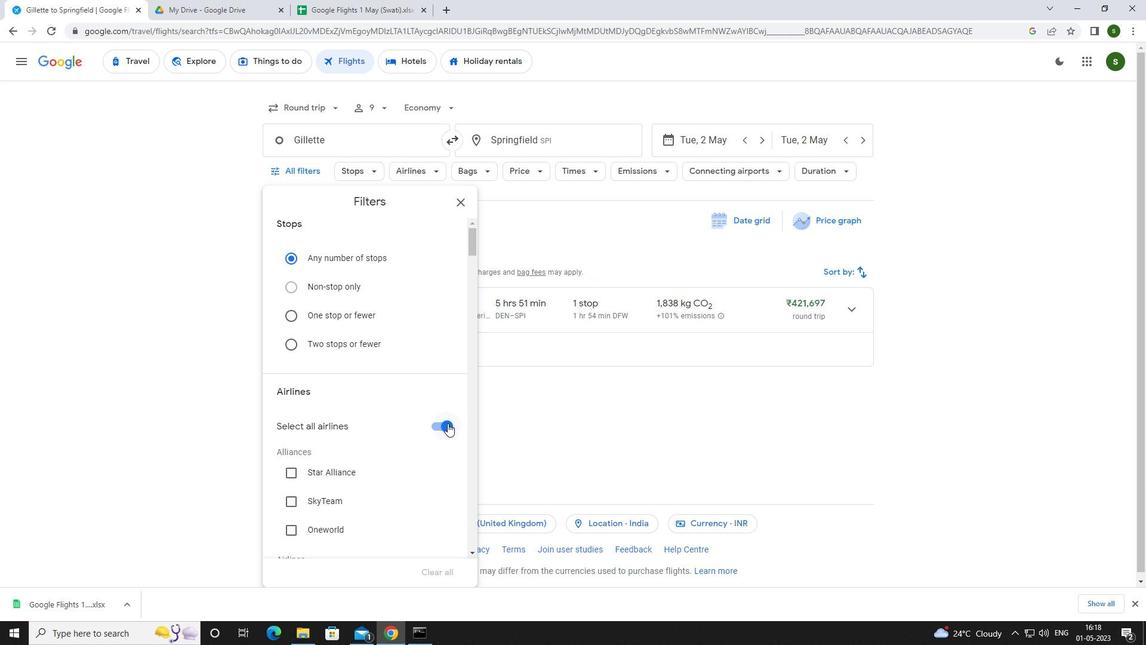 
Action: Mouse moved to (388, 363)
Screenshot: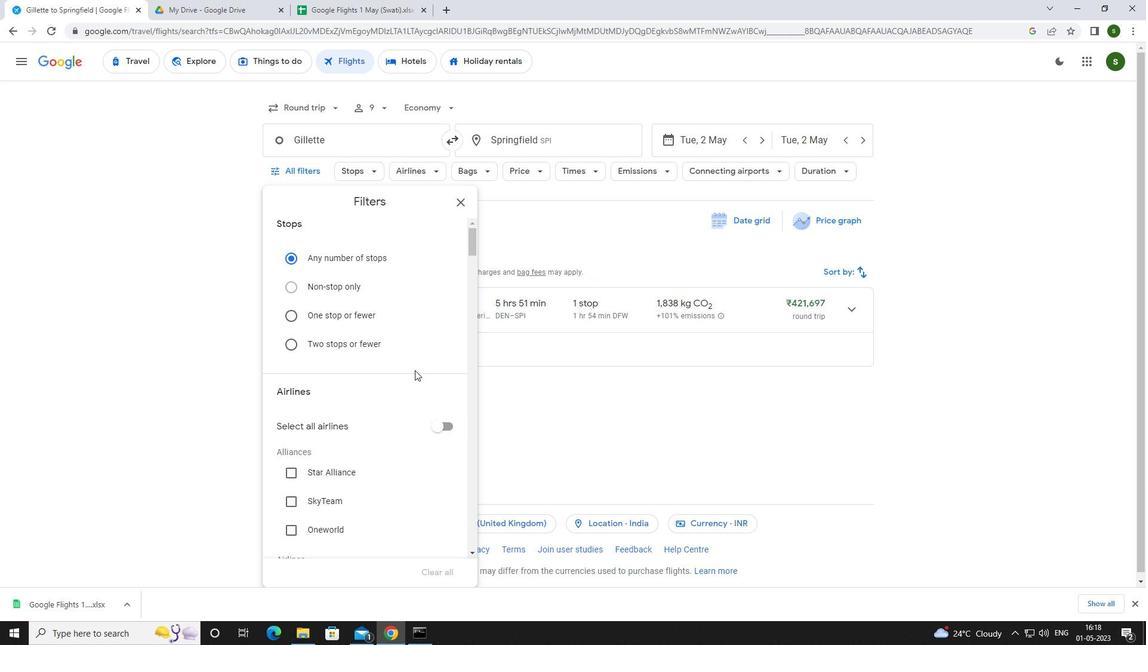 
Action: Mouse scrolled (388, 362) with delta (0, 0)
Screenshot: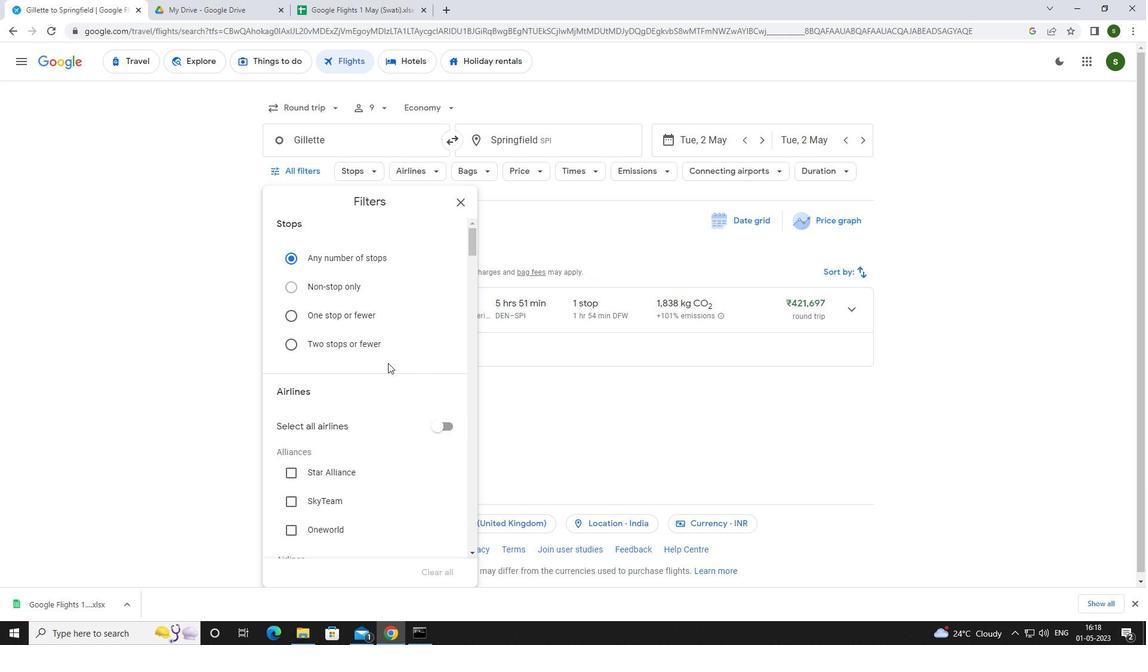 
Action: Mouse scrolled (388, 362) with delta (0, 0)
Screenshot: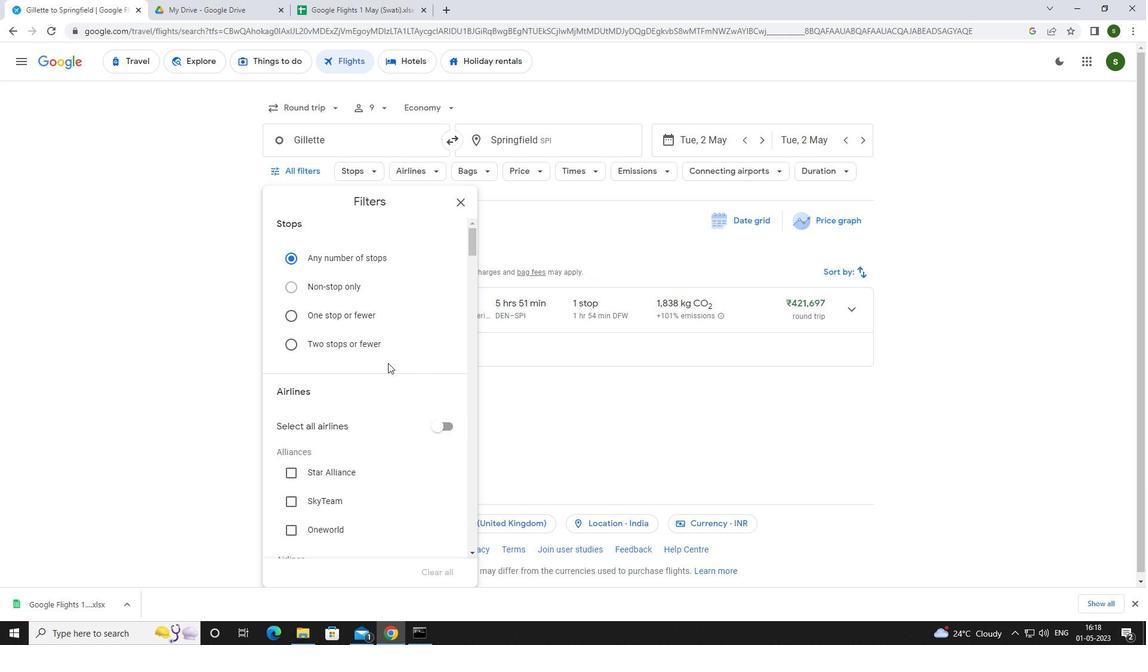 
Action: Mouse scrolled (388, 362) with delta (0, 0)
Screenshot: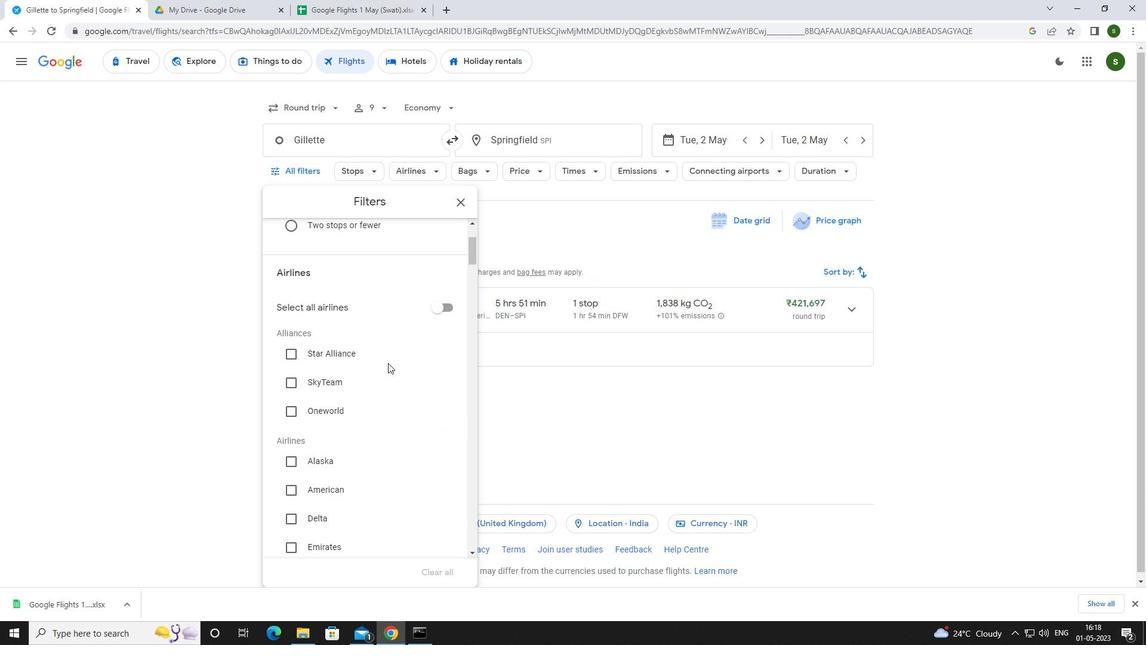
Action: Mouse scrolled (388, 362) with delta (0, 0)
Screenshot: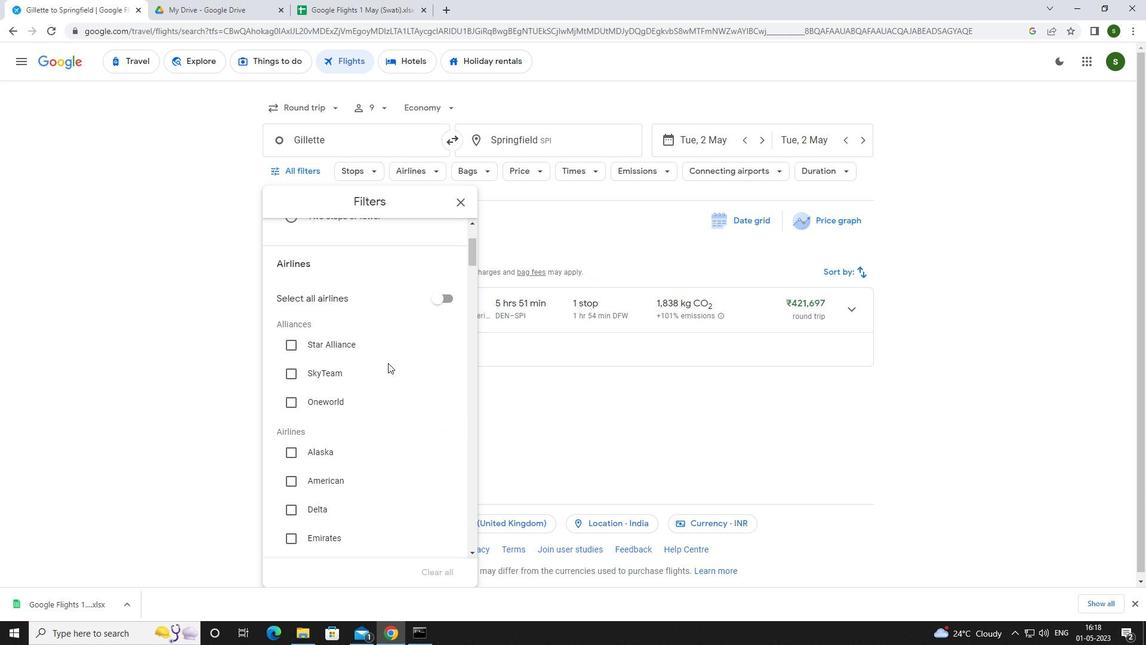 
Action: Mouse scrolled (388, 362) with delta (0, 0)
Screenshot: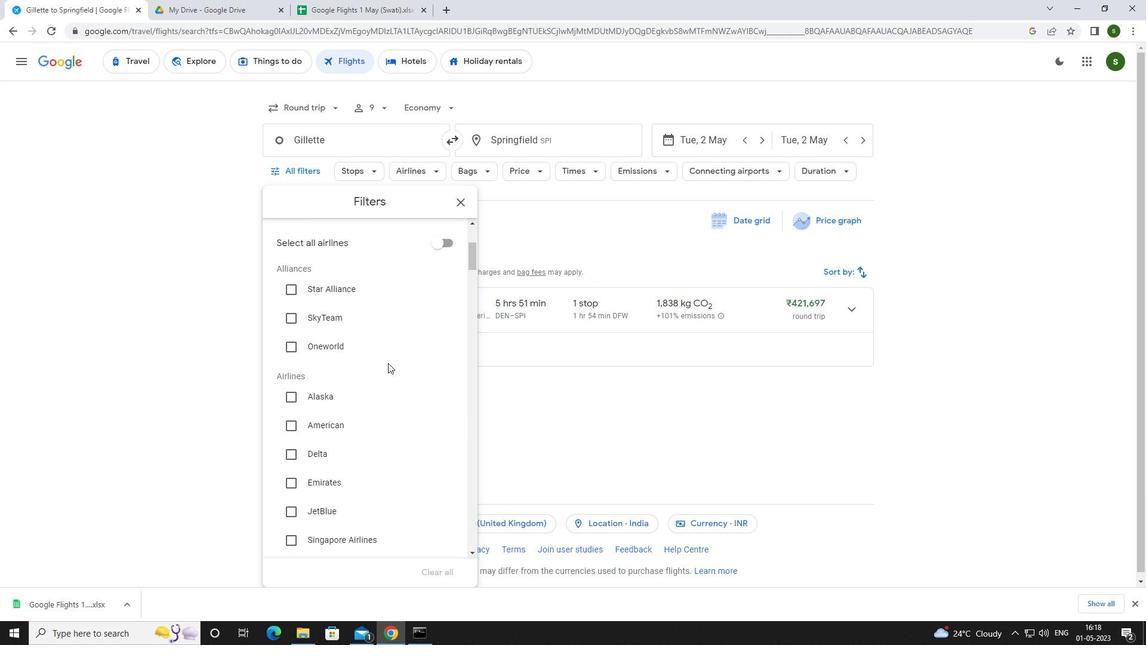 
Action: Mouse moved to (351, 431)
Screenshot: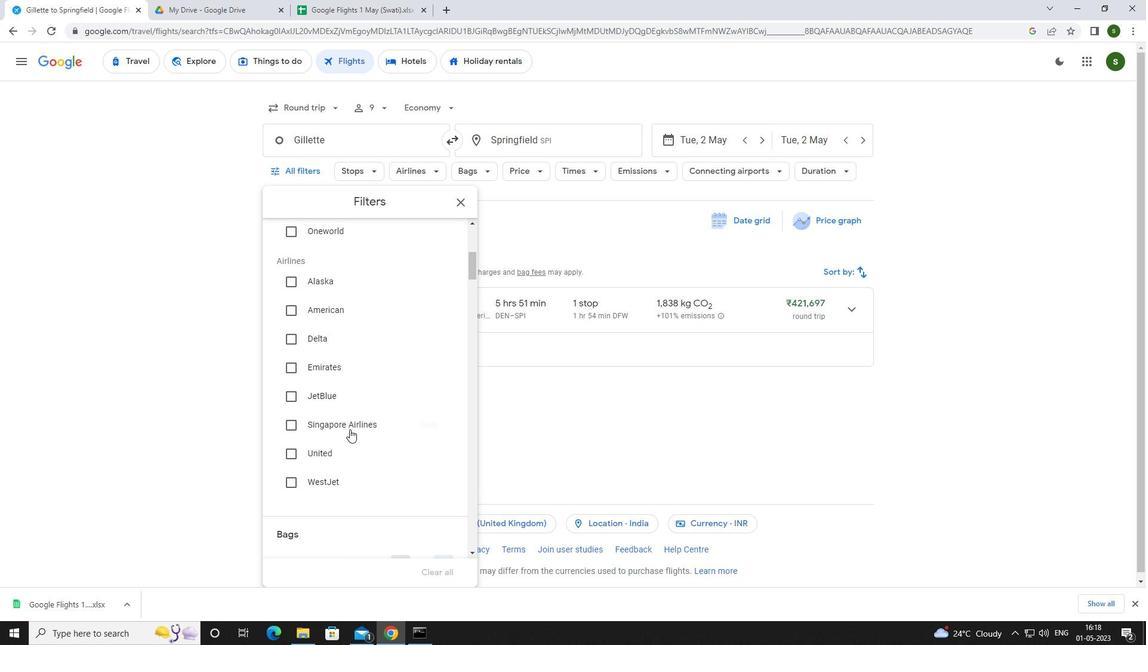 
Action: Mouse pressed left at (351, 431)
Screenshot: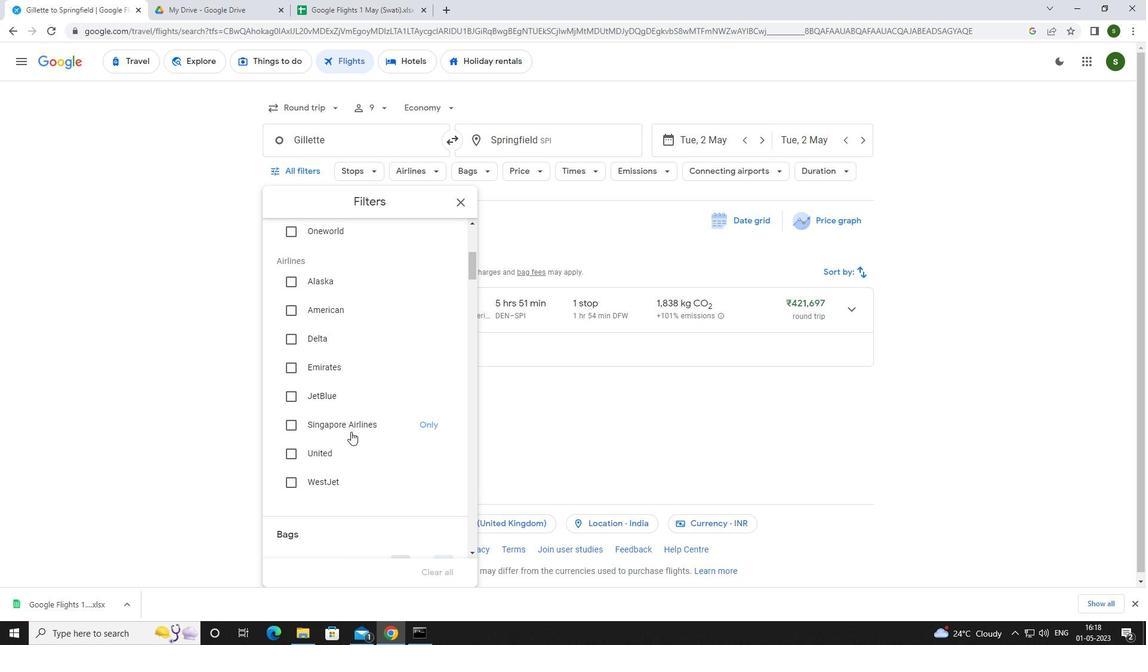 
Action: Mouse moved to (364, 395)
Screenshot: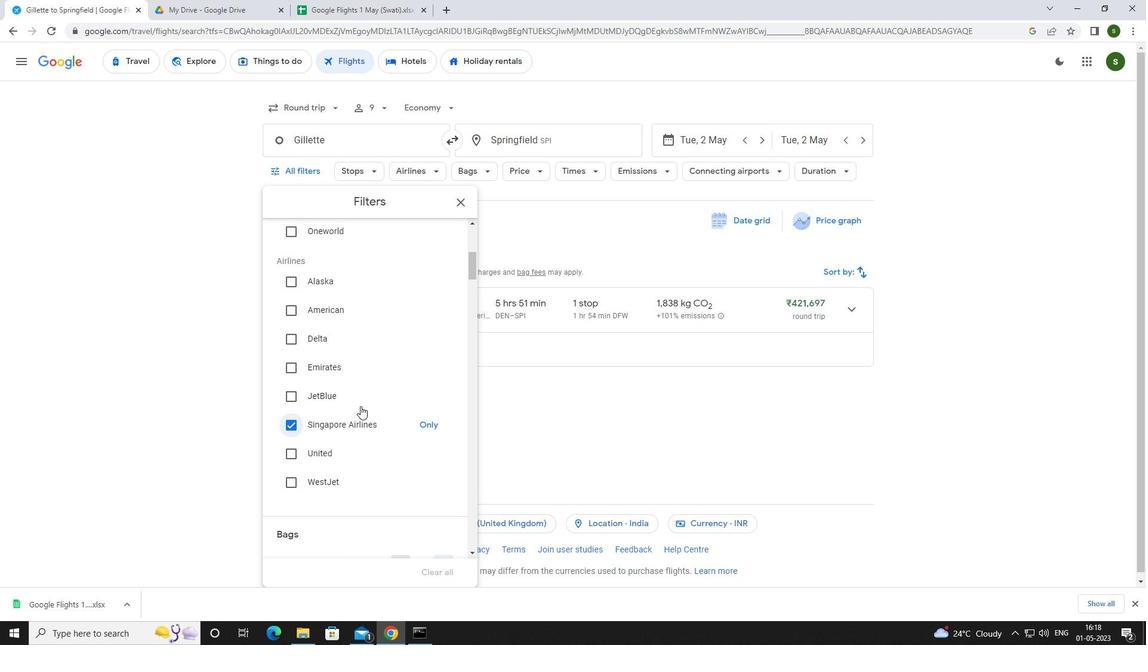 
Action: Mouse scrolled (364, 394) with delta (0, 0)
Screenshot: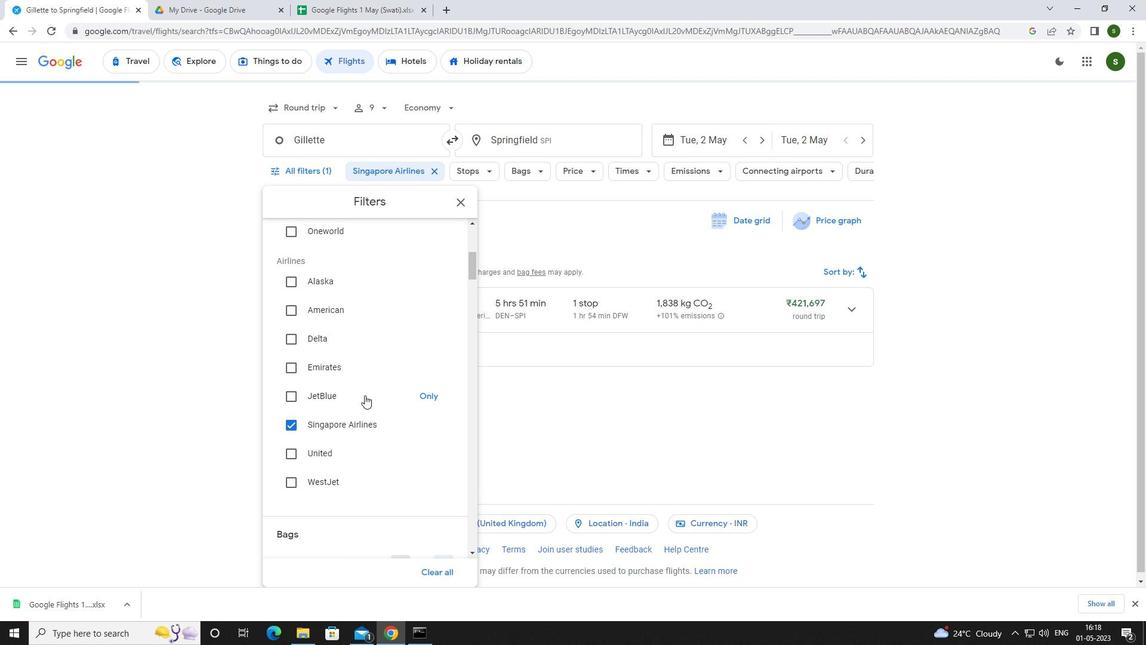 
Action: Mouse scrolled (364, 394) with delta (0, 0)
Screenshot: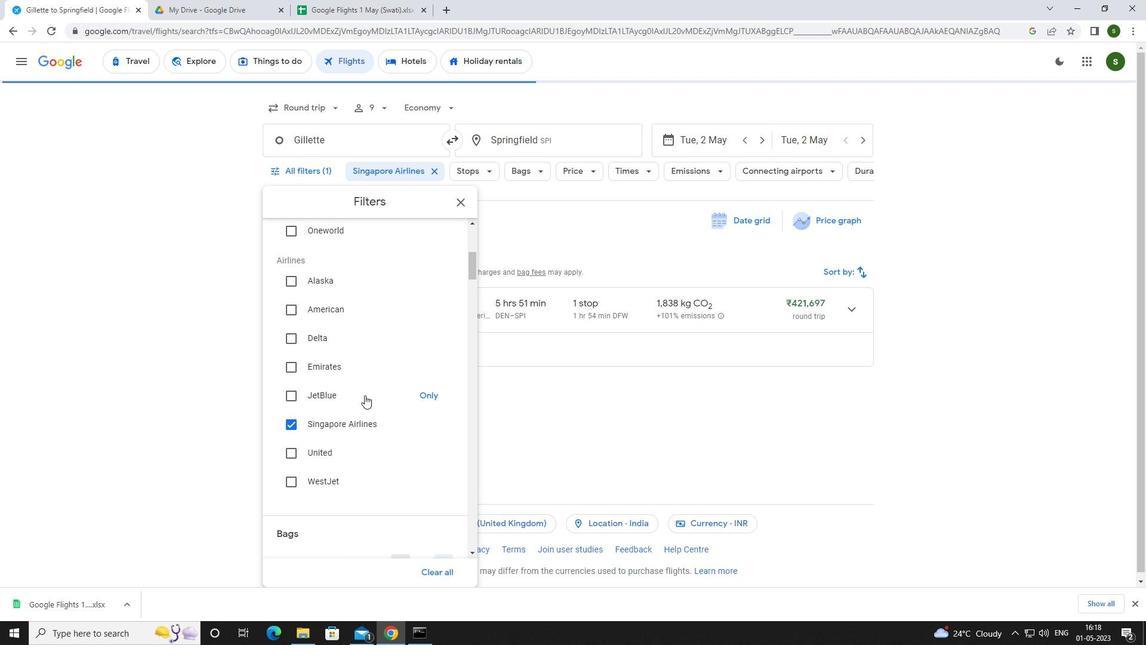 
Action: Mouse scrolled (364, 394) with delta (0, 0)
Screenshot: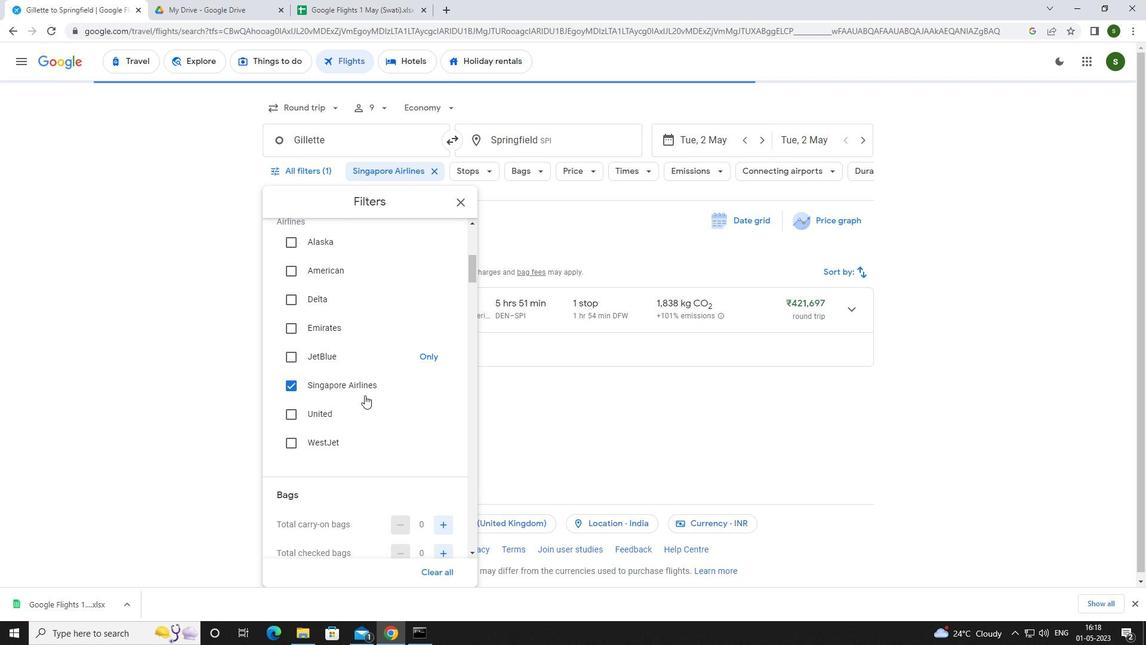 
Action: Mouse scrolled (364, 394) with delta (0, 0)
Screenshot: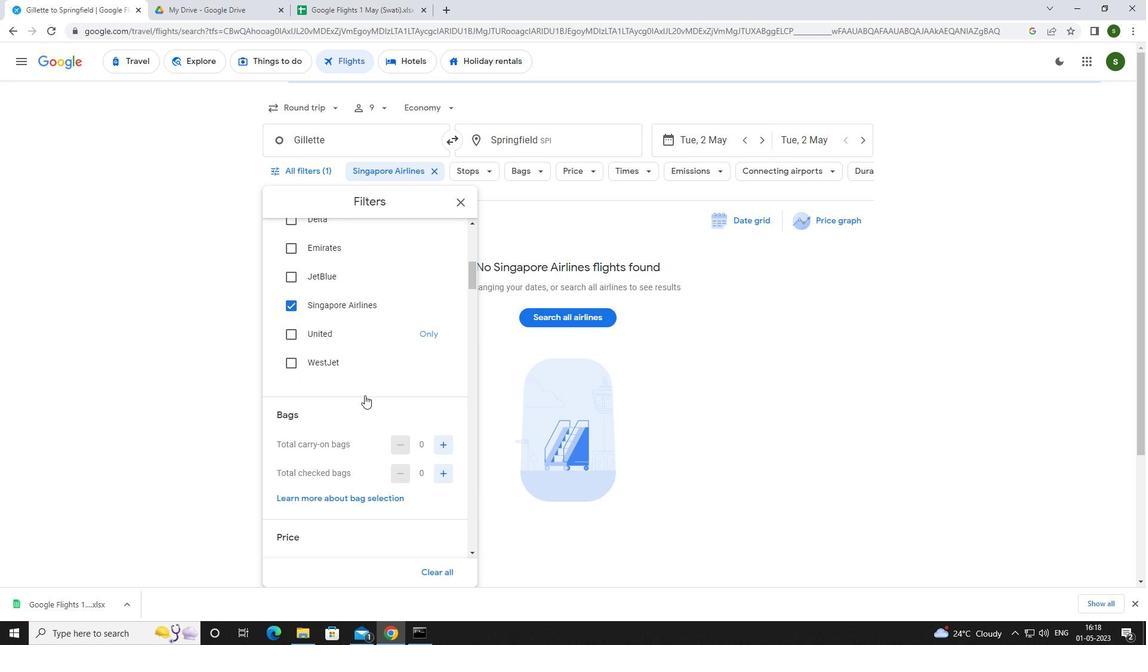 
Action: Mouse moved to (447, 358)
Screenshot: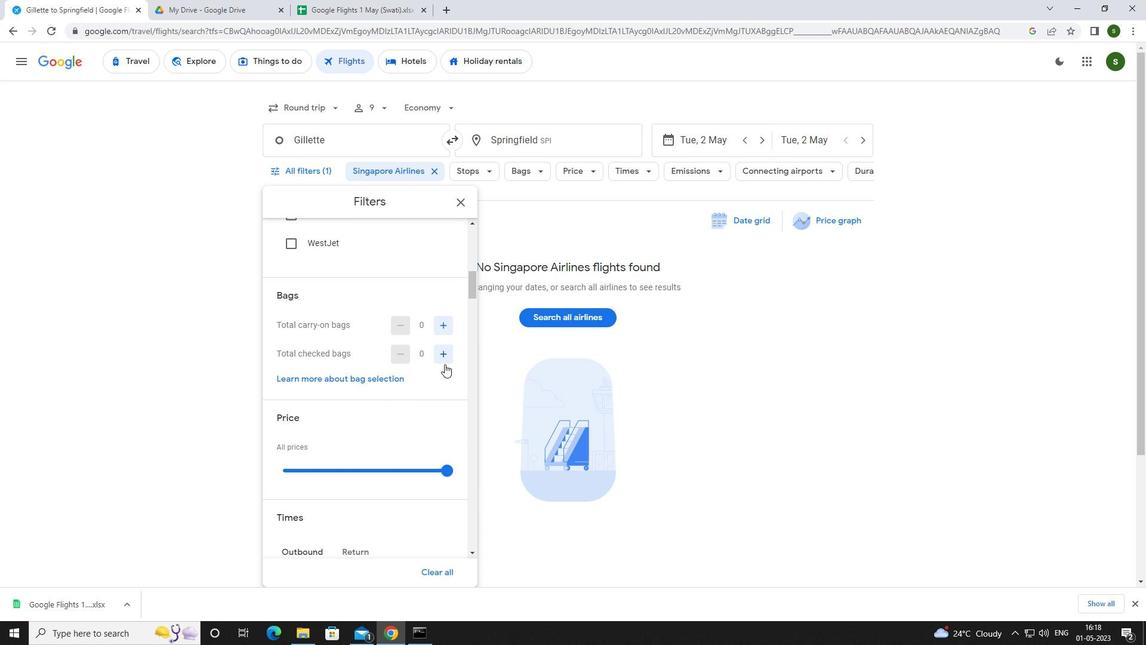 
Action: Mouse pressed left at (447, 358)
Screenshot: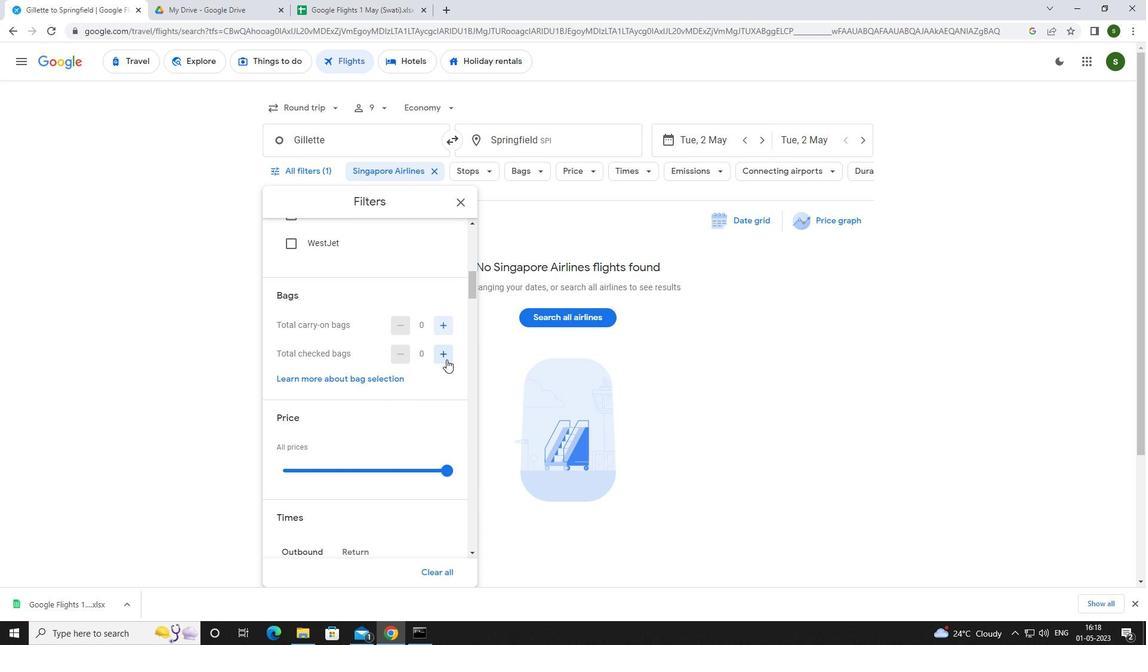 
Action: Mouse pressed left at (447, 358)
Screenshot: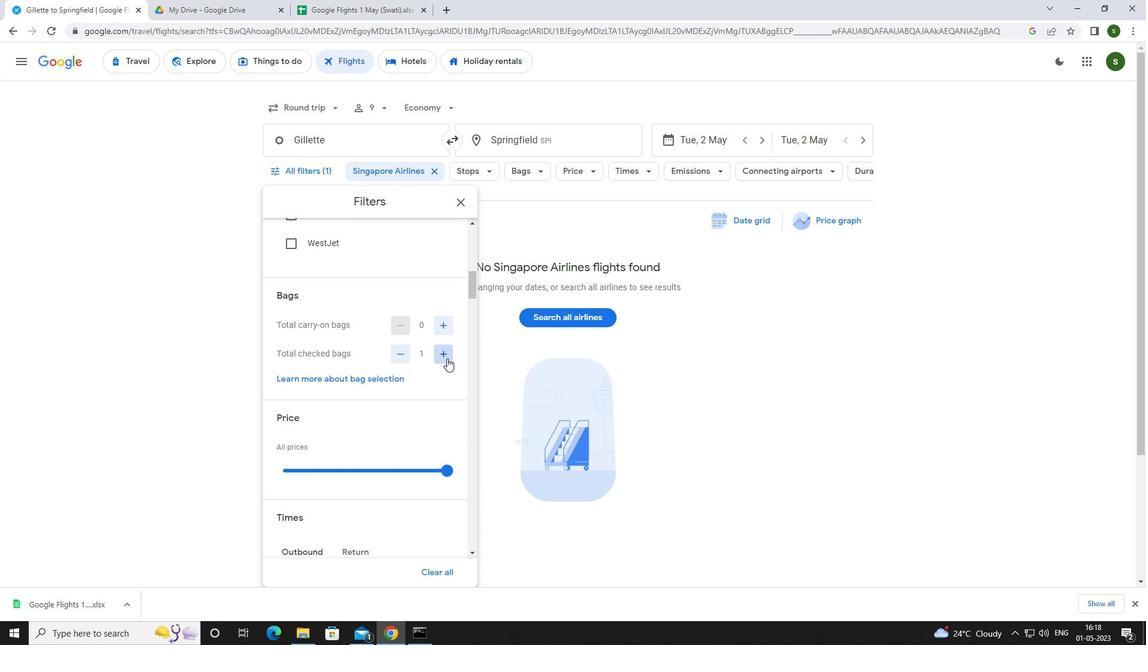 
Action: Mouse moved to (446, 358)
Screenshot: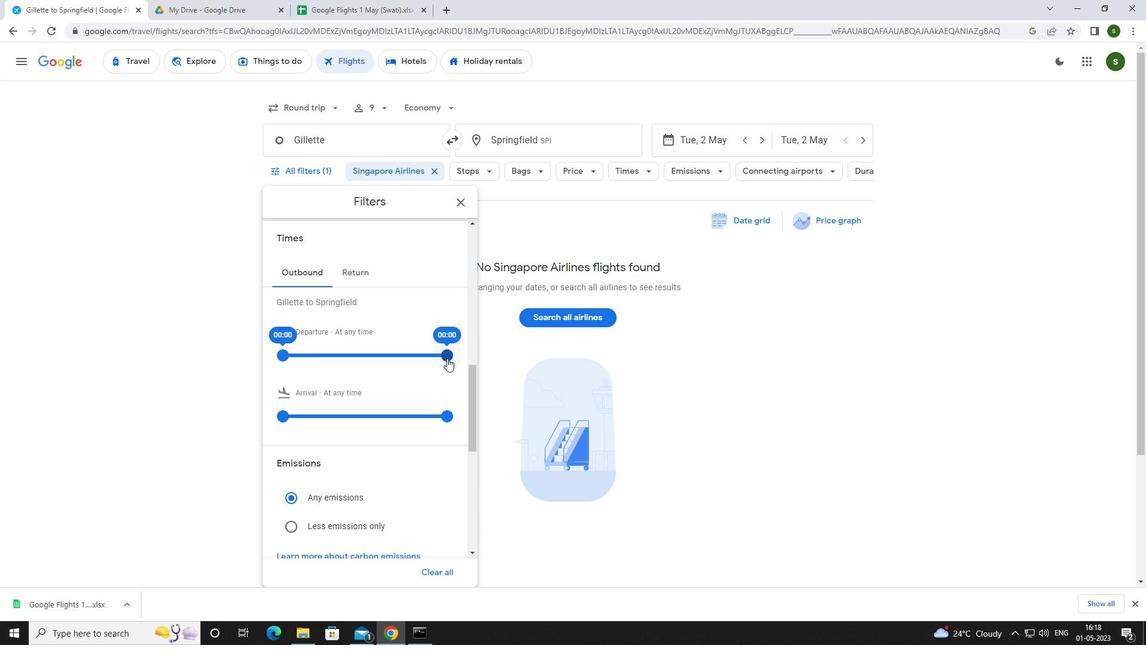 
Action: Mouse scrolled (446, 357) with delta (0, 0)
Screenshot: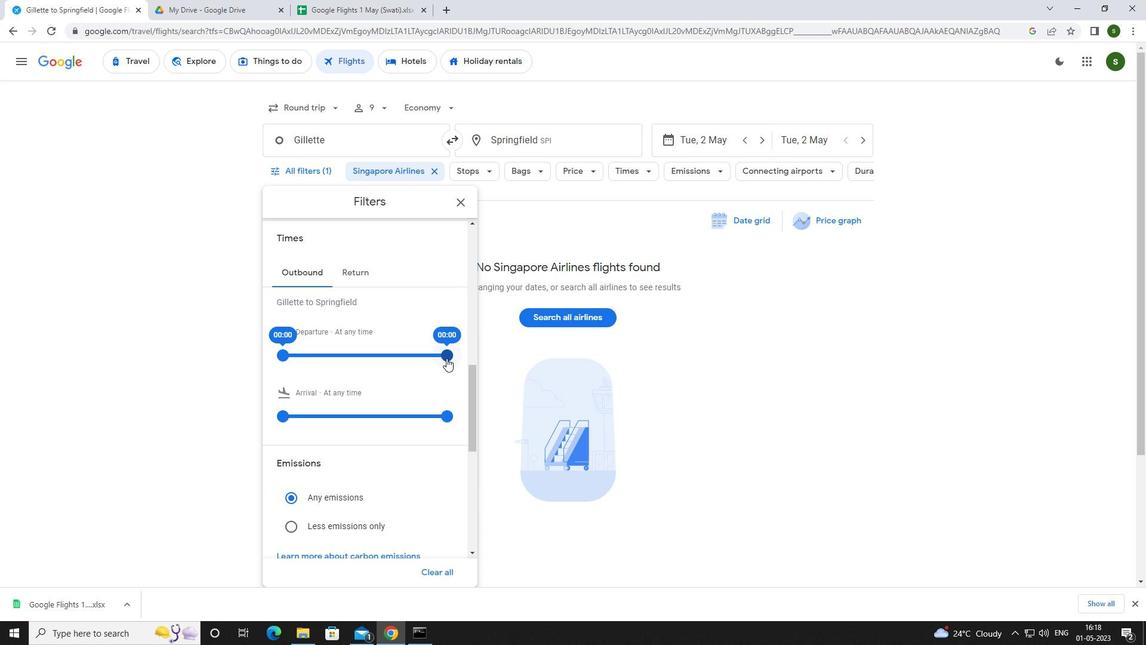 
Action: Mouse scrolled (446, 357) with delta (0, 0)
Screenshot: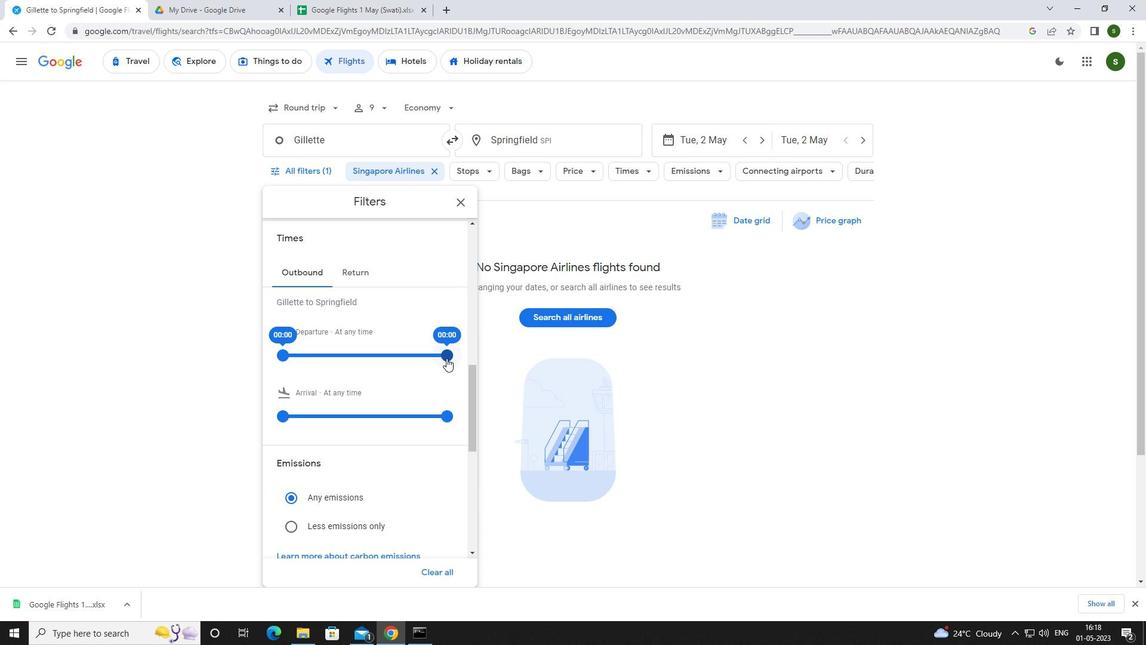 
Action: Mouse moved to (445, 298)
Screenshot: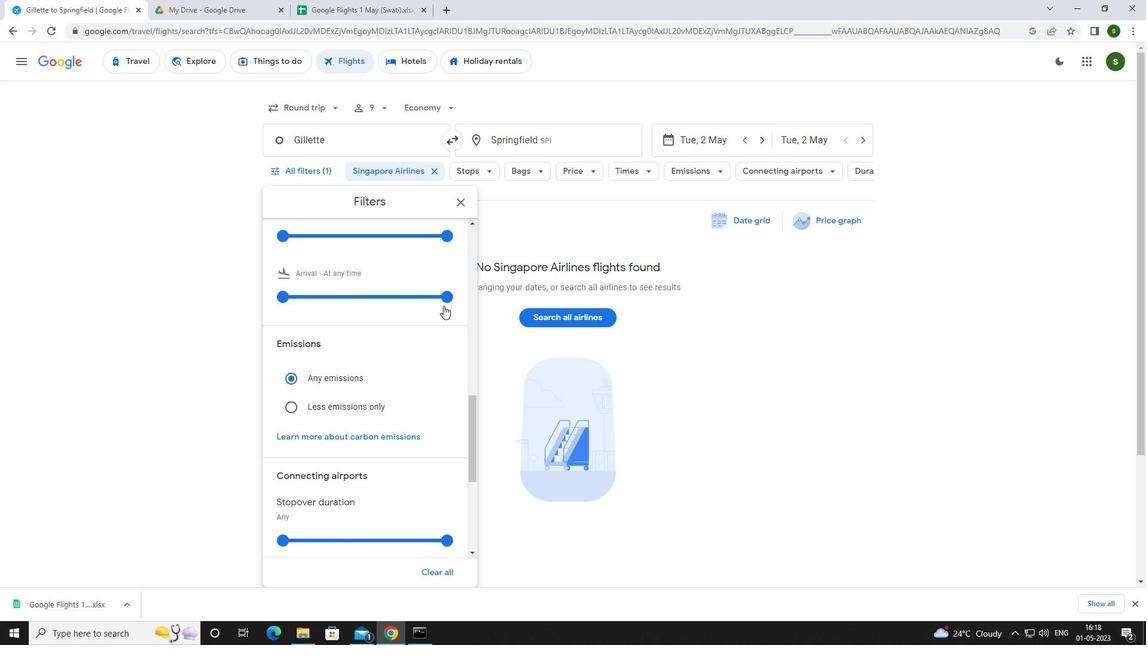 
Action: Mouse scrolled (445, 298) with delta (0, 0)
Screenshot: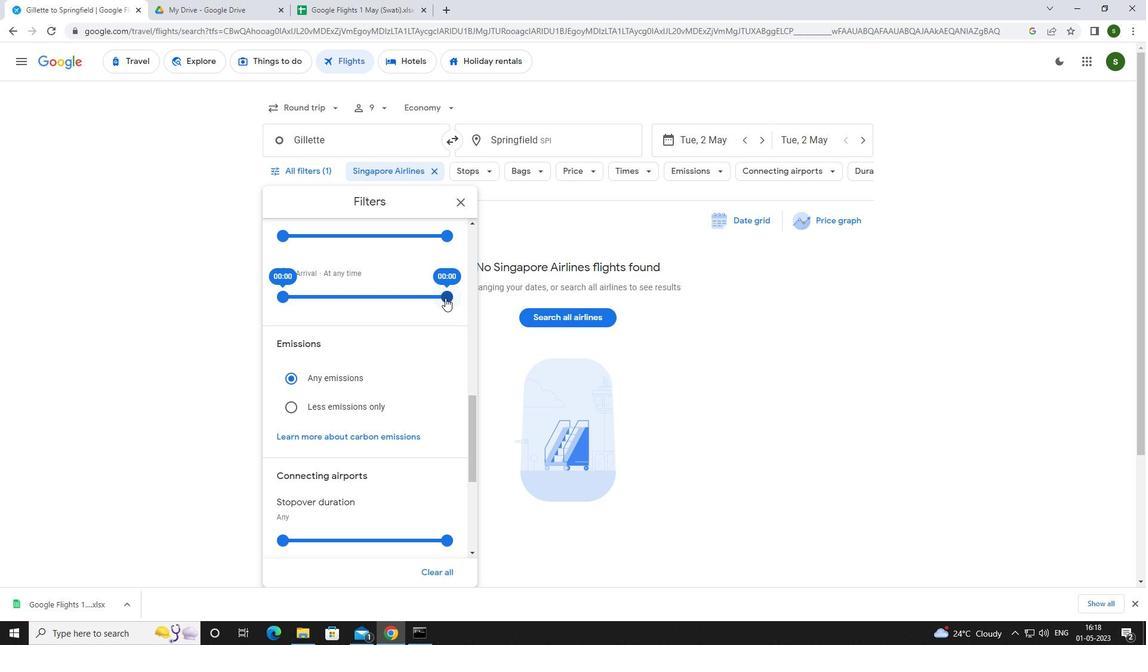 
Action: Mouse scrolled (445, 298) with delta (0, 0)
Screenshot: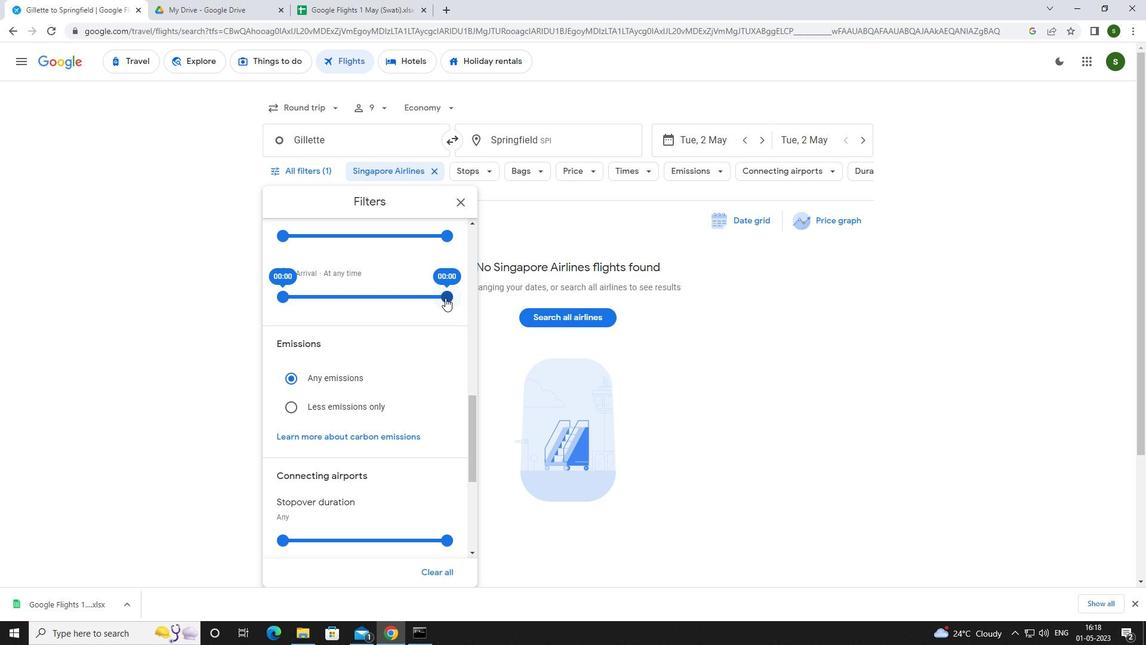 
Action: Mouse moved to (415, 274)
Screenshot: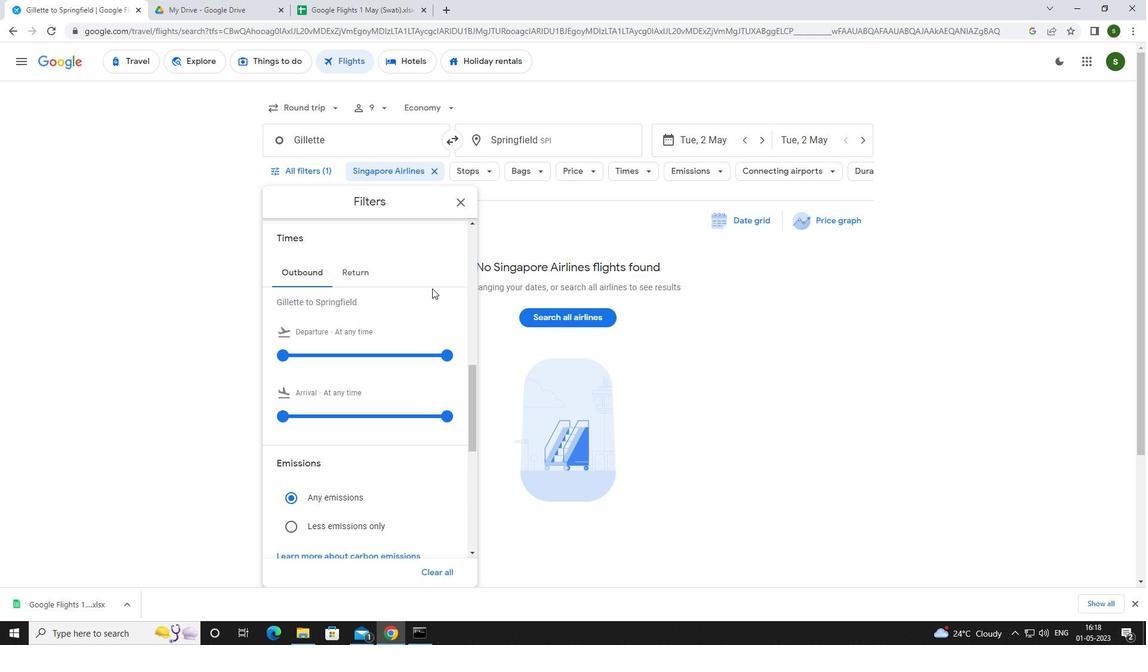 
Action: Mouse scrolled (415, 274) with delta (0, 0)
Screenshot: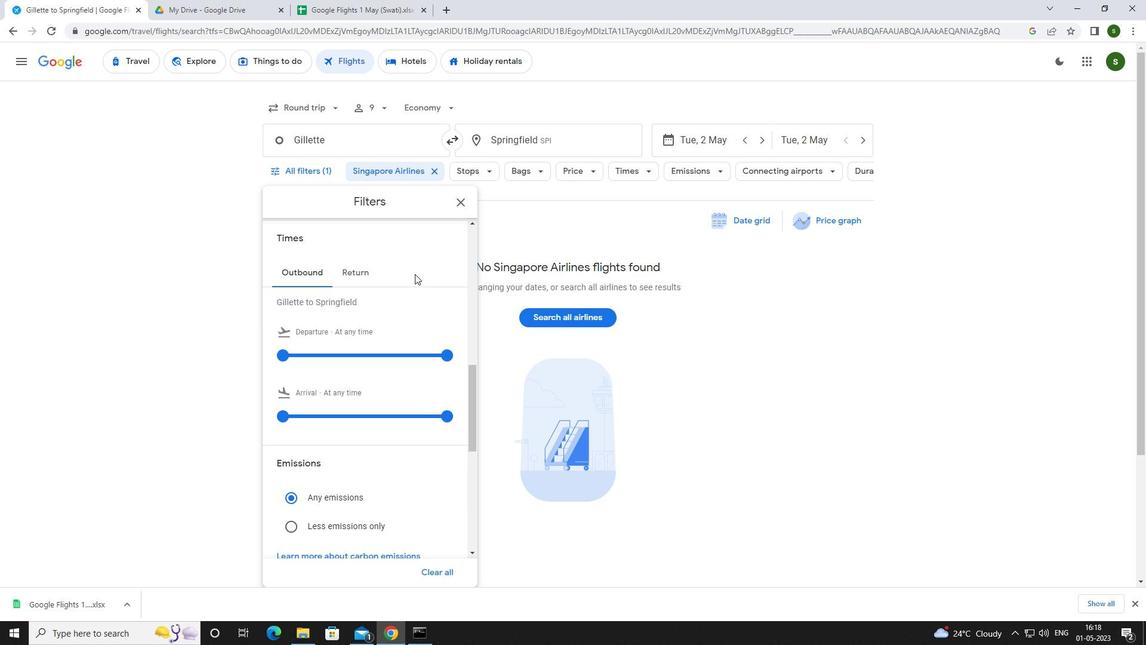 
Action: Mouse moved to (415, 273)
Screenshot: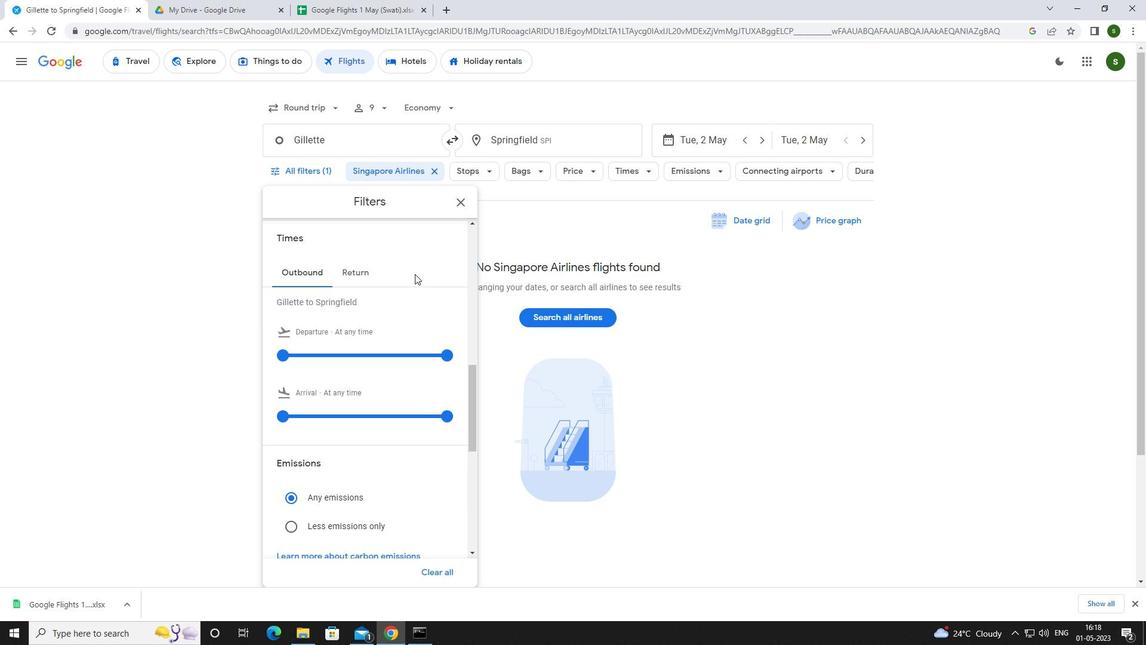 
Action: Mouse scrolled (415, 274) with delta (0, 0)
Screenshot: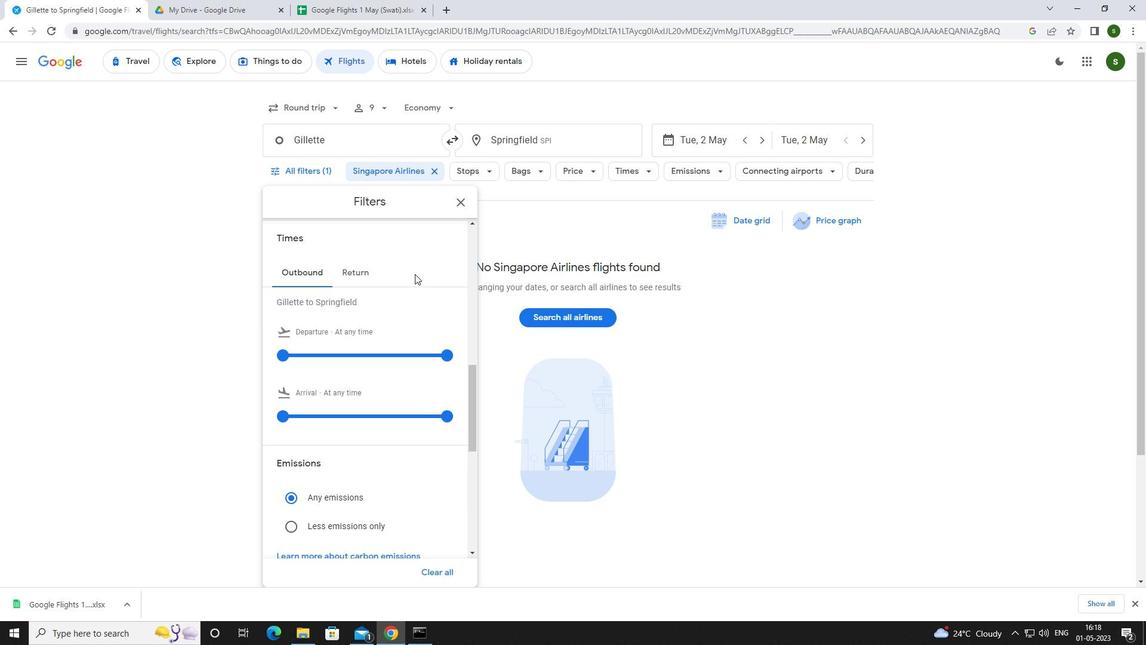 
Action: Mouse moved to (447, 302)
Screenshot: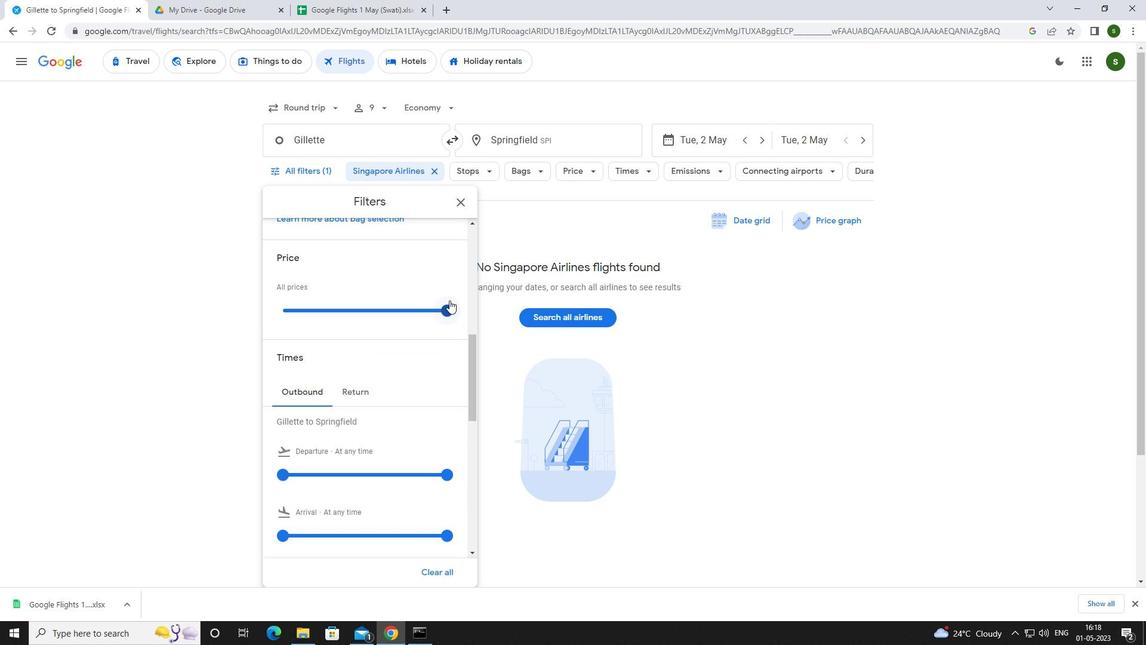 
Action: Mouse pressed left at (447, 302)
Screenshot: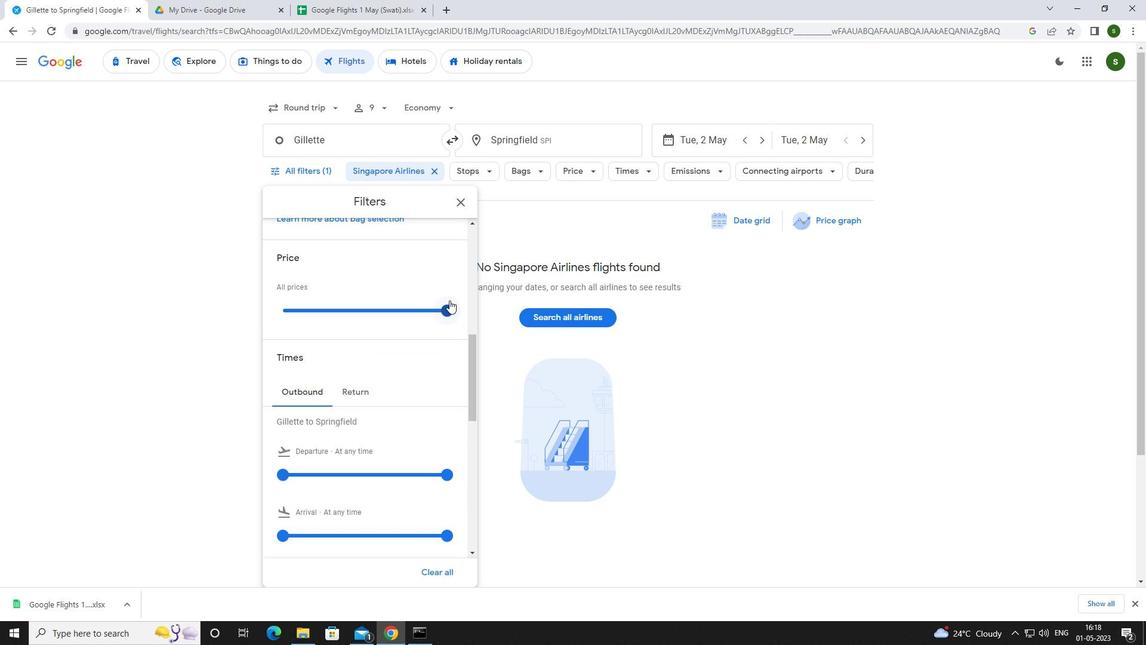 
Action: Mouse moved to (284, 503)
Screenshot: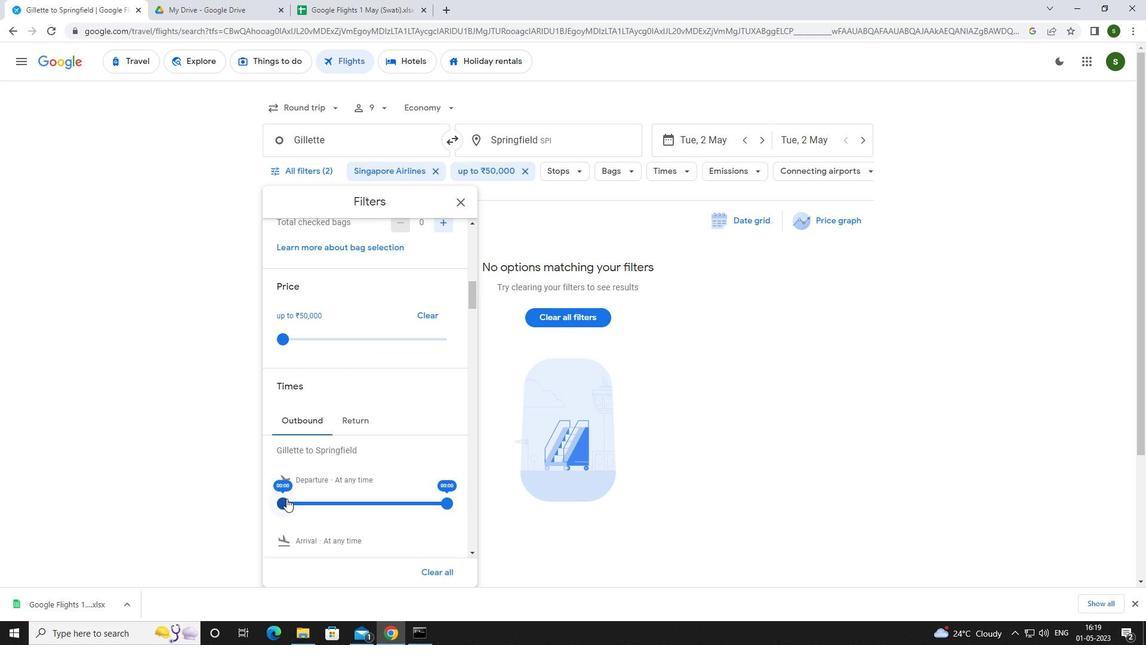 
Action: Mouse pressed left at (284, 503)
Screenshot: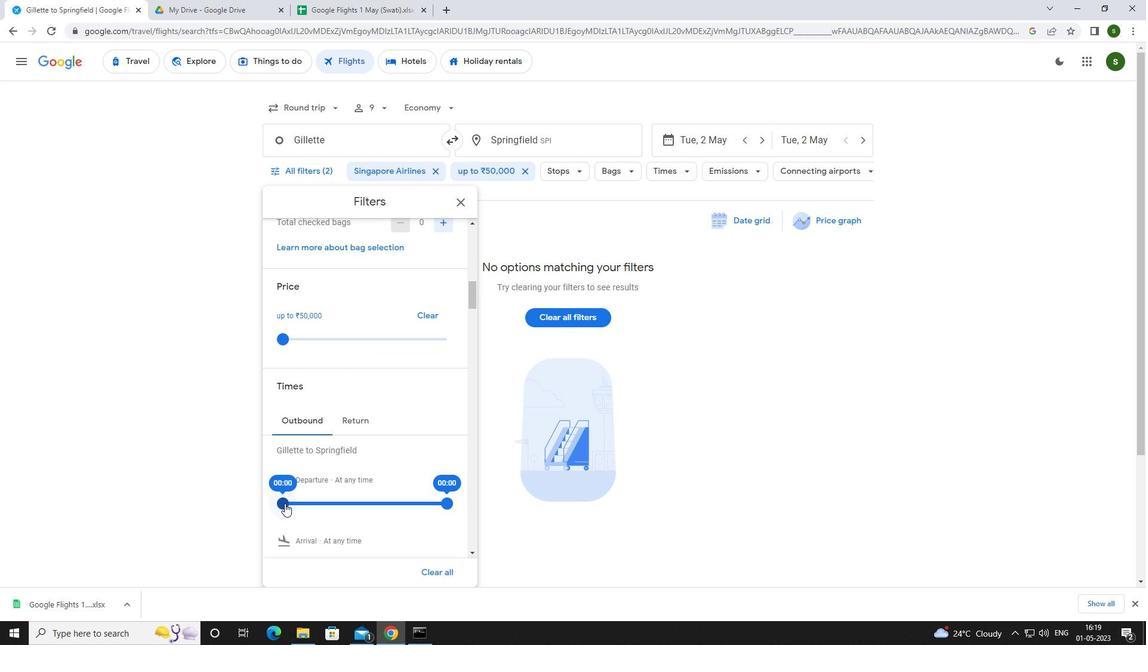 
Action: Mouse moved to (363, 417)
Screenshot: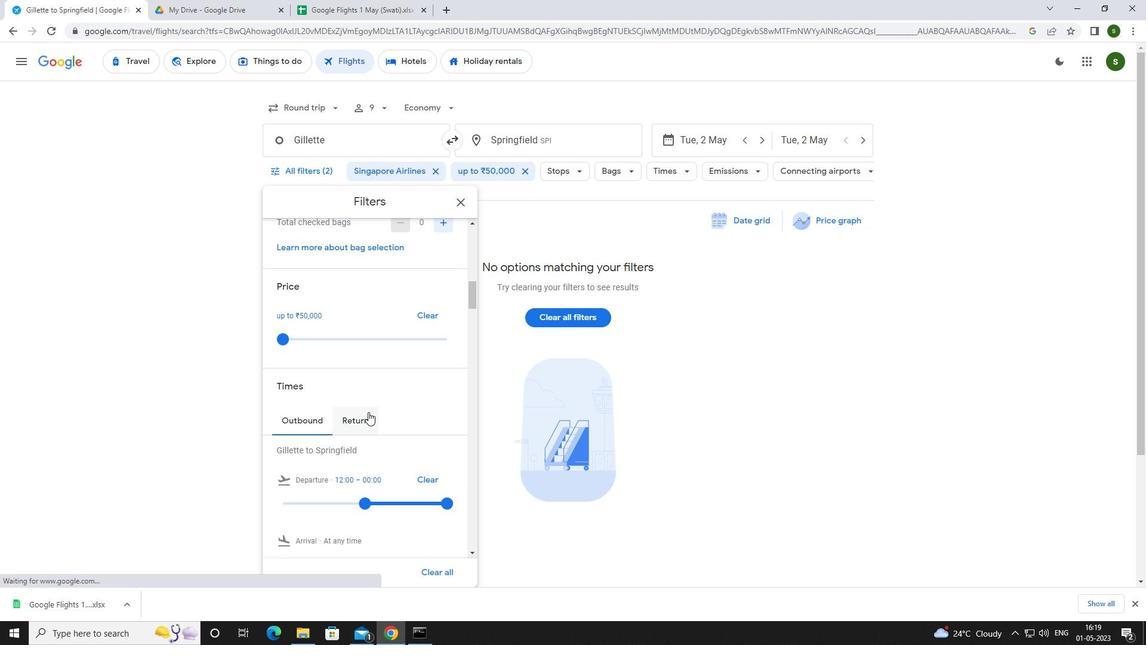 
Action: Mouse pressed left at (363, 417)
Screenshot: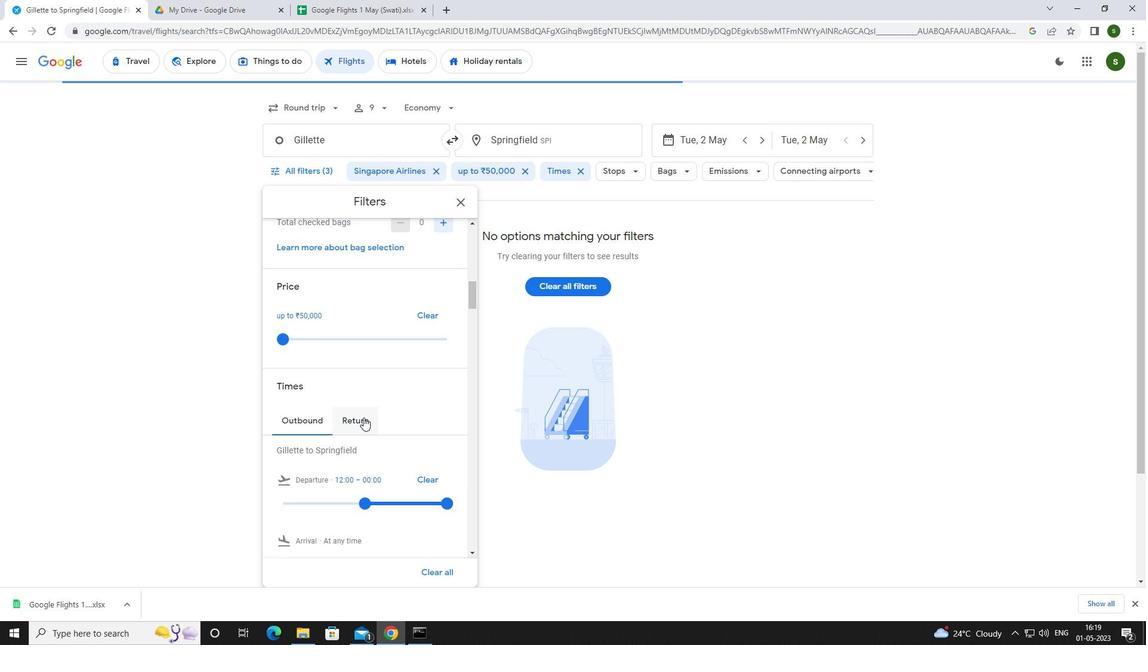 
Action: Mouse scrolled (363, 416) with delta (0, 0)
Screenshot: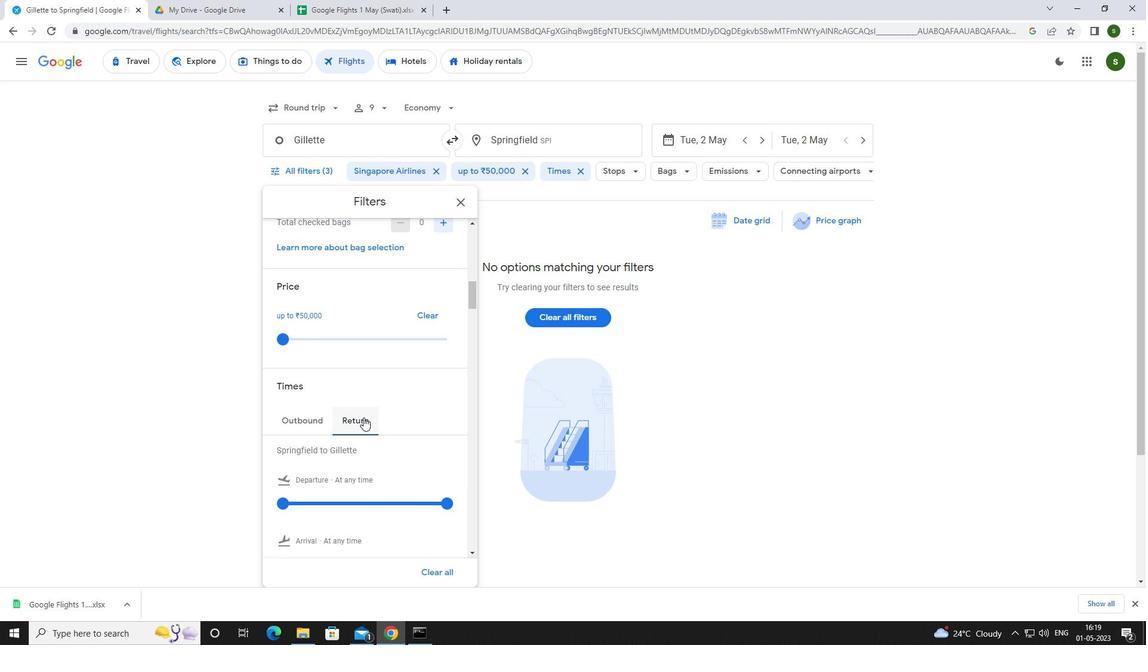
Action: Mouse moved to (286, 443)
Screenshot: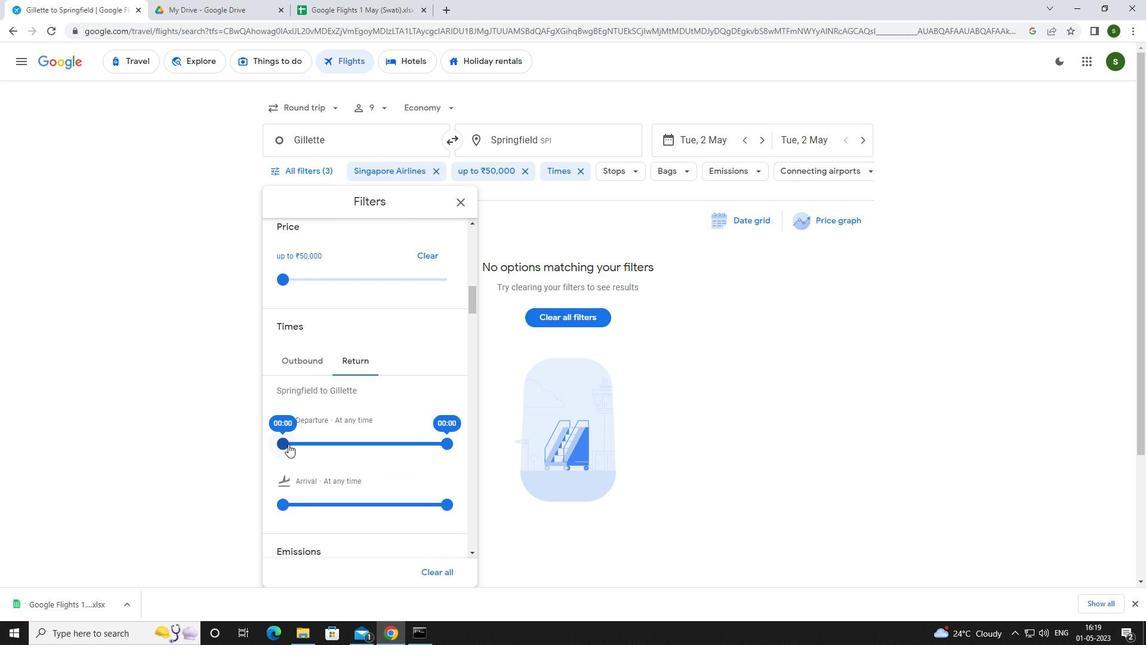 
Action: Mouse pressed left at (286, 443)
Screenshot: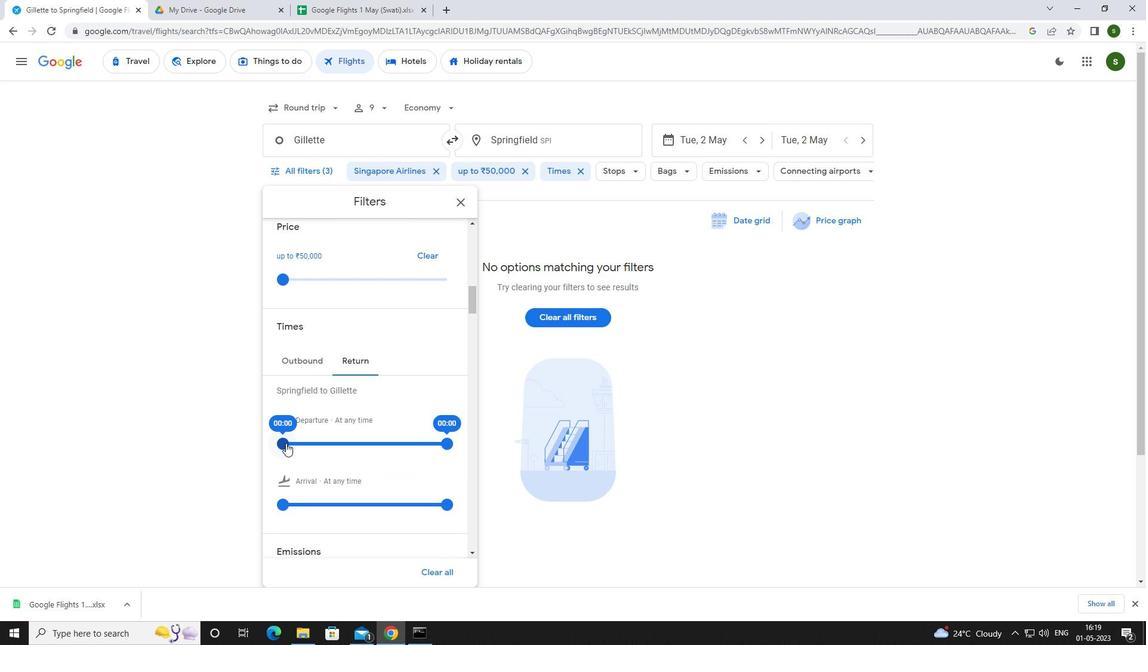 
Action: Mouse moved to (689, 351)
Screenshot: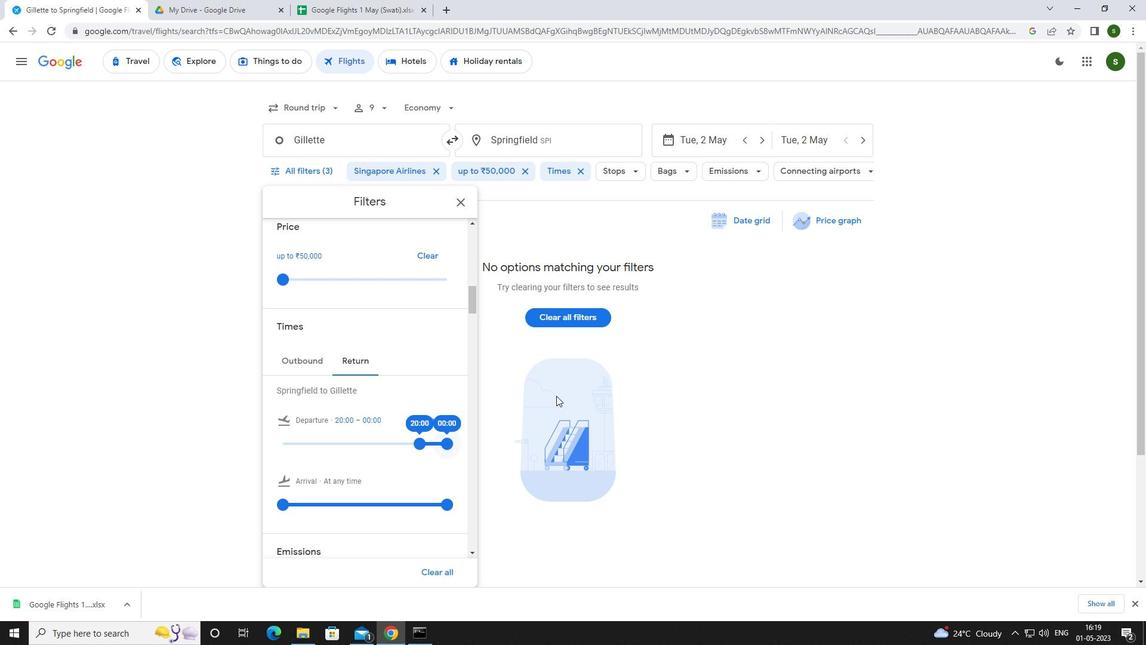 
Action: Mouse pressed left at (689, 351)
Screenshot: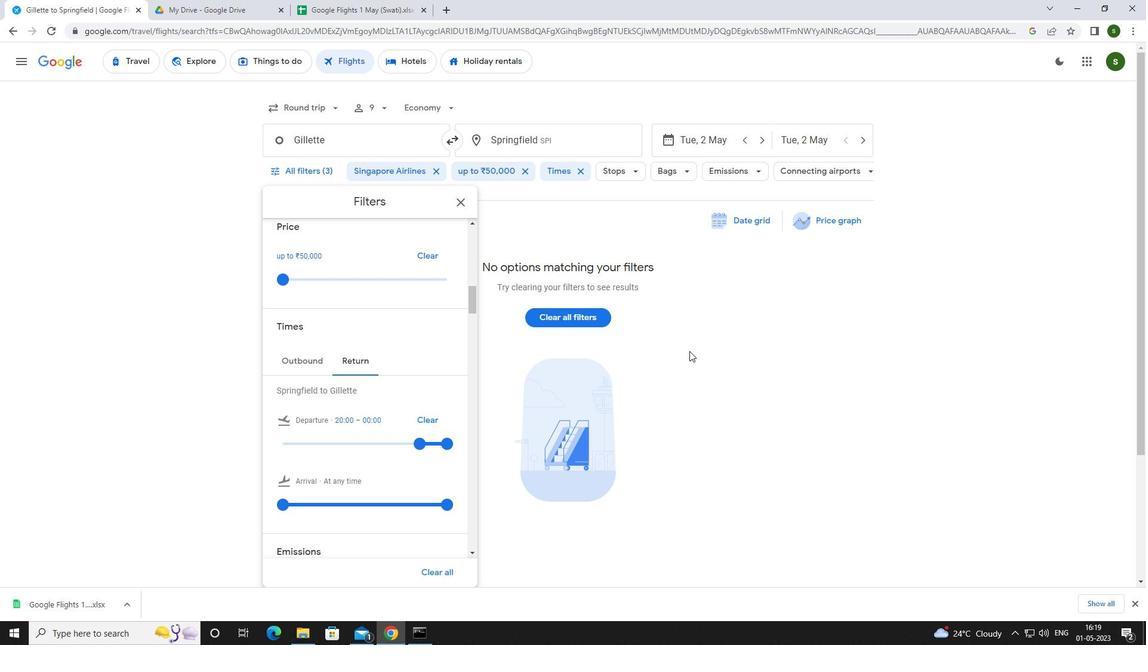 
